 Task: Open a blank sheet, save the file as inclusiveep.doc Add Heading 'Benefits of a diverse and inclusive workplace: 'Benefits of a diverse and inclusive workplace:  Add the following points with circle bulletsAdd the following points with circle bullets •	Increased innovation_x000D_
•	Better decision-making_x000D_
_x000D_
•	Improved employee satisfaction_x000D_
 Highlight heading with color  Grey Select the entire text and apply  Outside Borders ,change the font size of heading and points to 18
Action: Mouse moved to (27, 18)
Screenshot: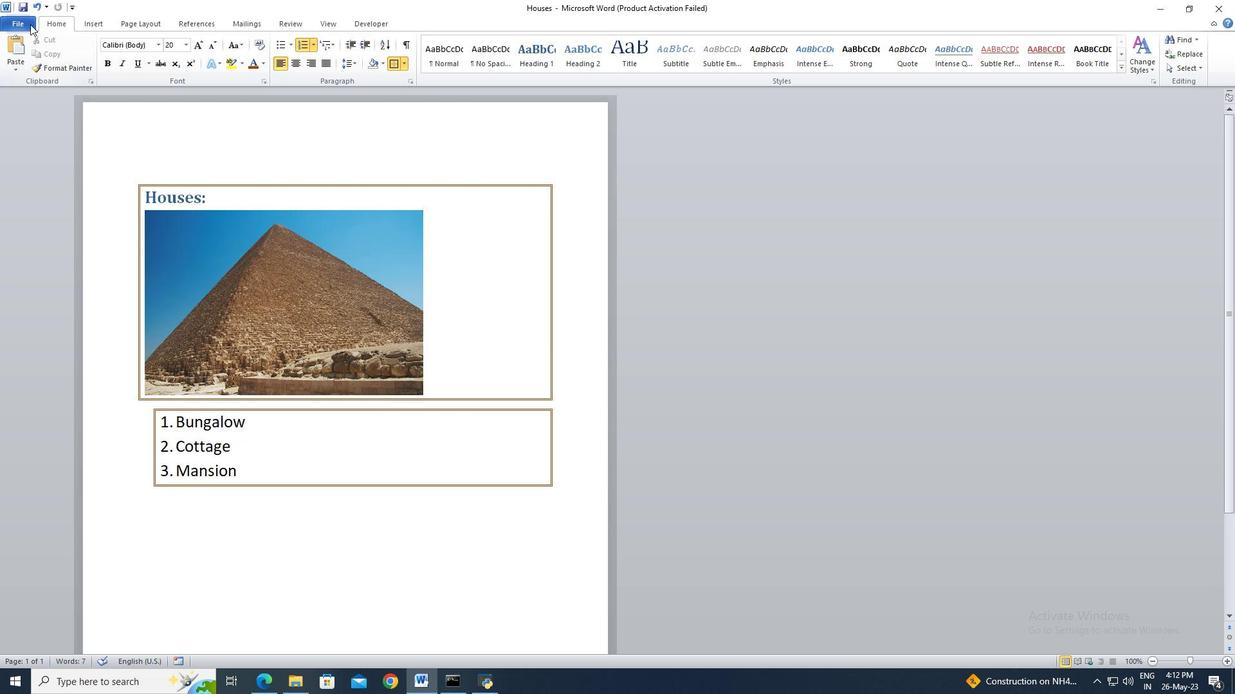 
Action: Mouse pressed left at (27, 18)
Screenshot: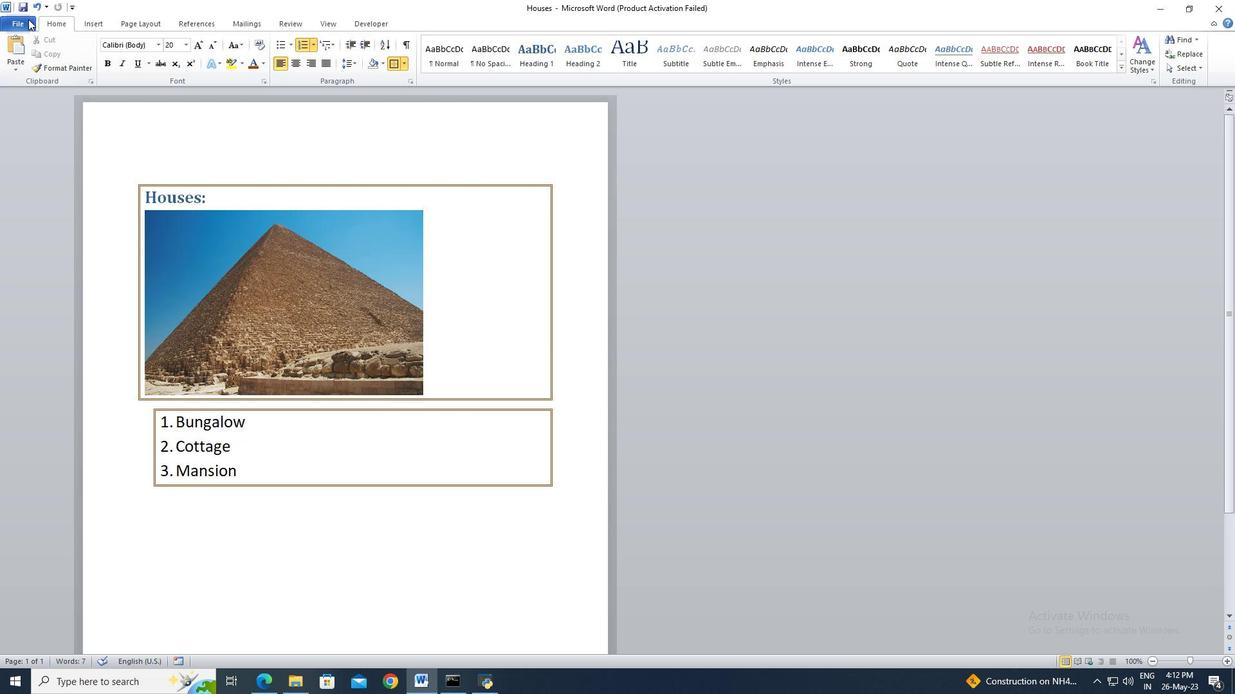 
Action: Mouse moved to (34, 170)
Screenshot: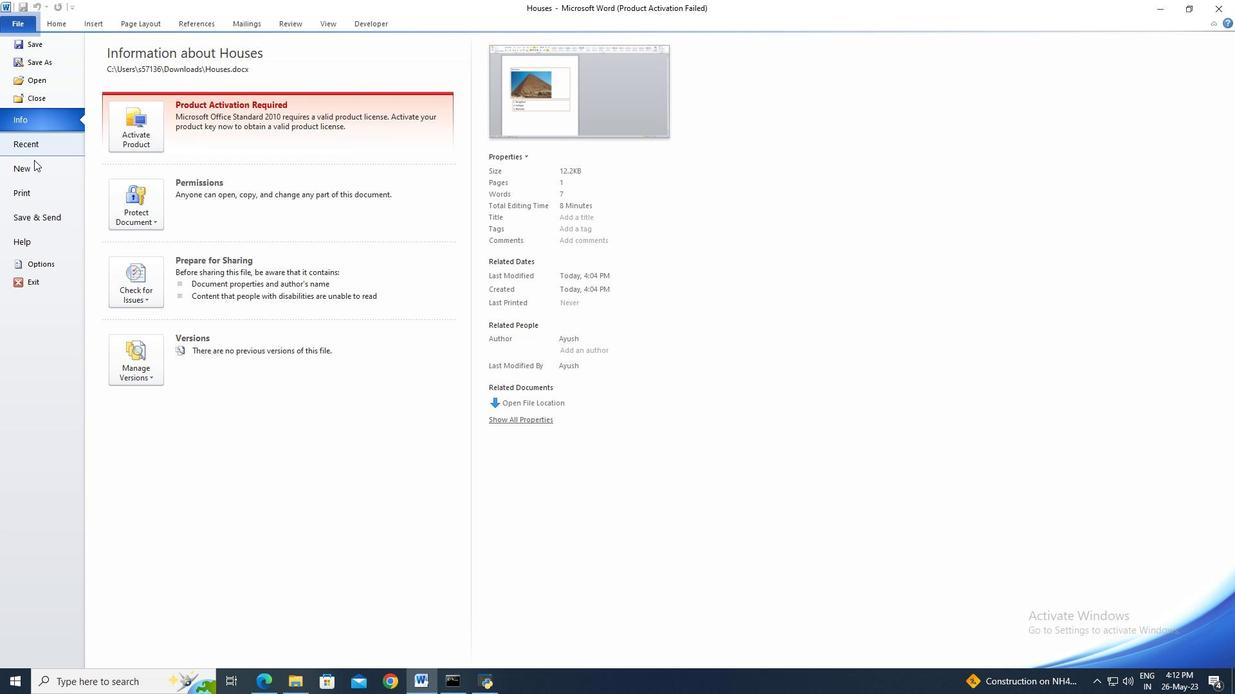 
Action: Mouse pressed left at (34, 170)
Screenshot: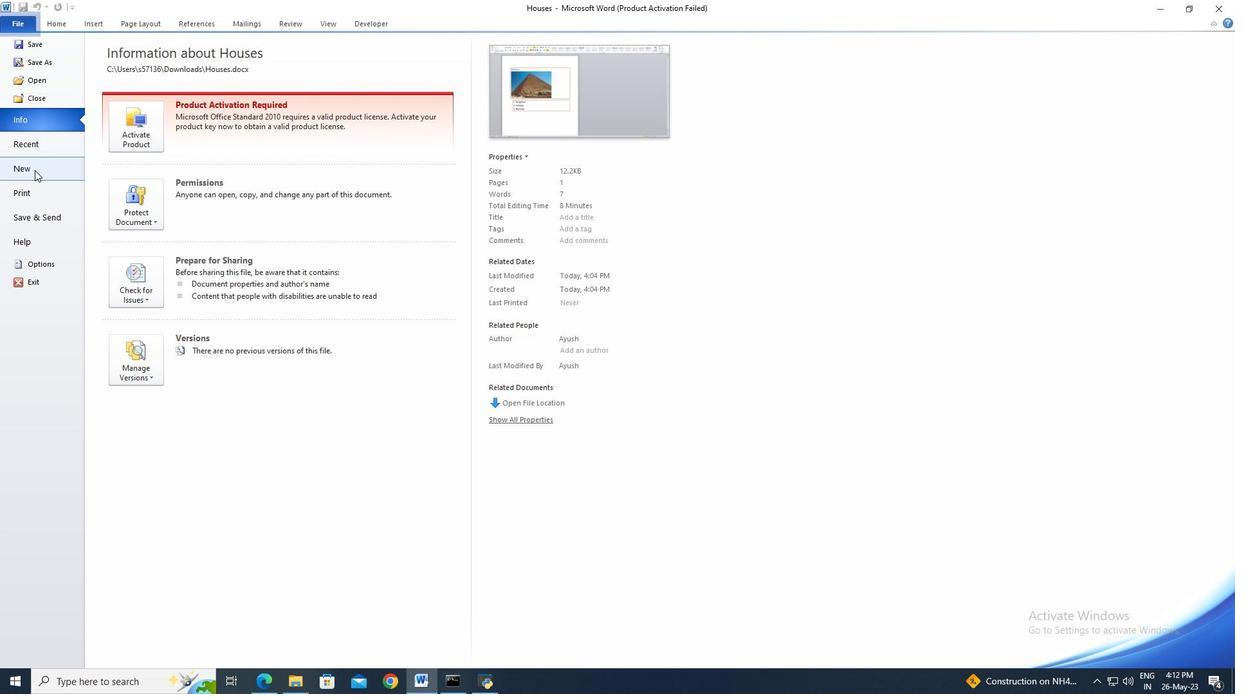 
Action: Mouse moved to (626, 315)
Screenshot: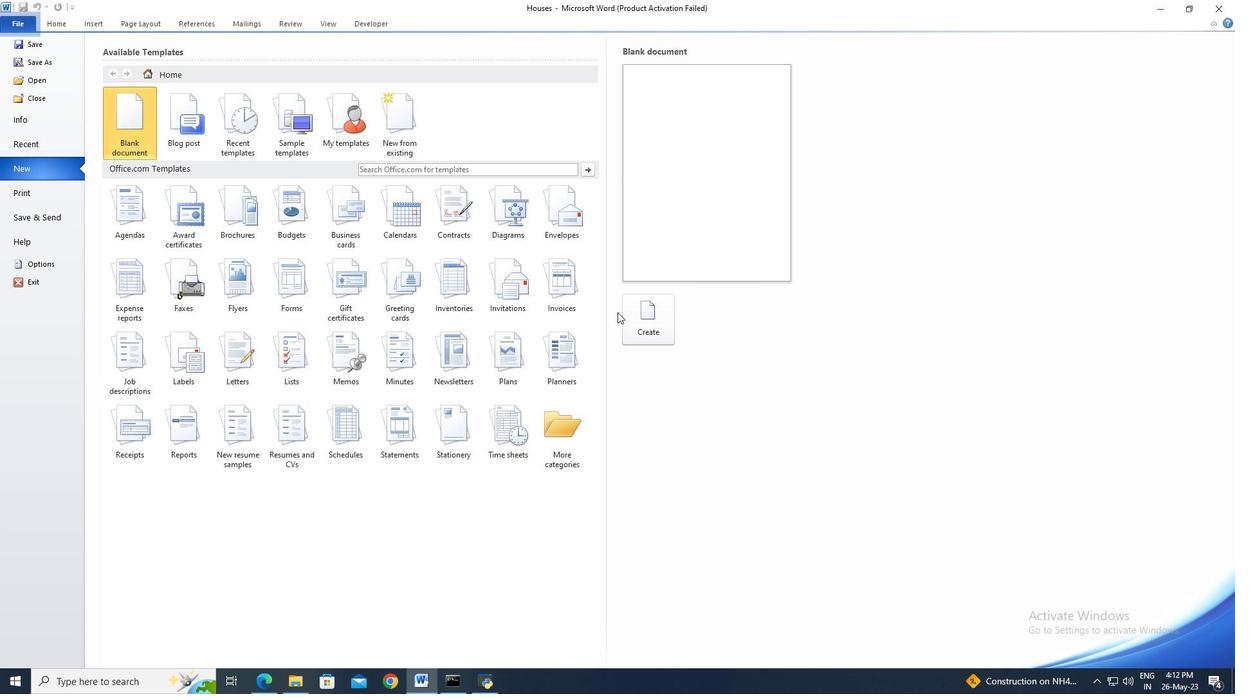 
Action: Mouse pressed left at (626, 315)
Screenshot: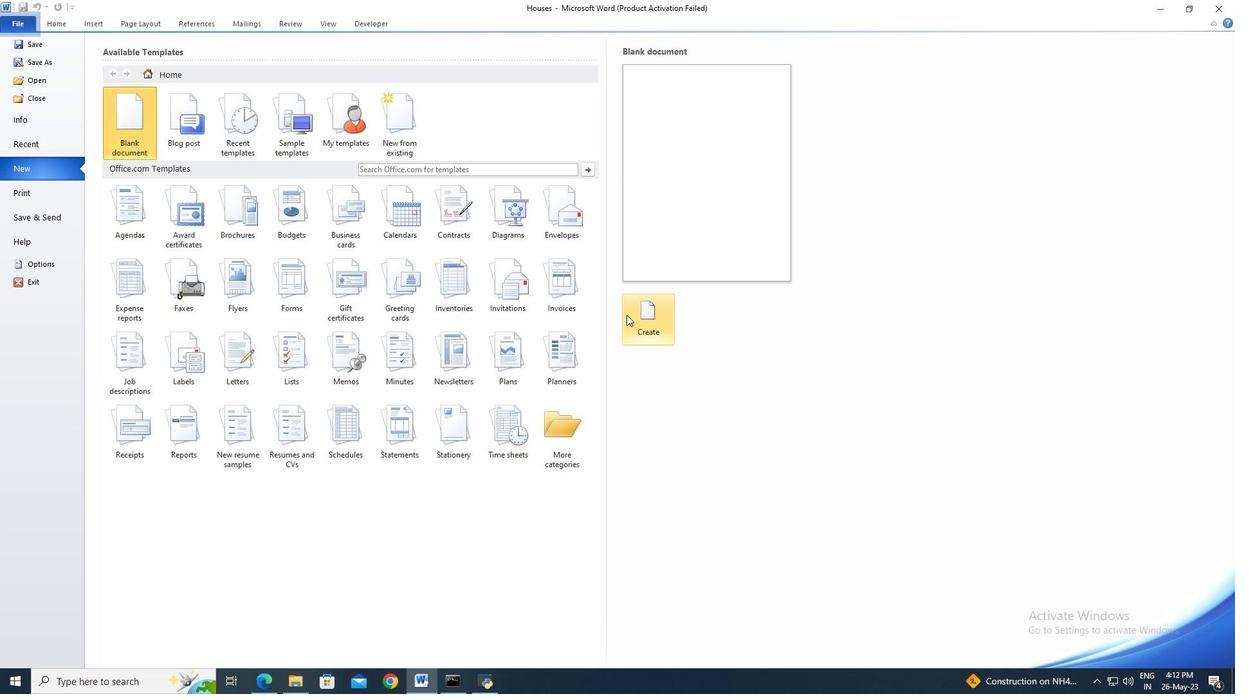 
Action: Mouse moved to (25, 26)
Screenshot: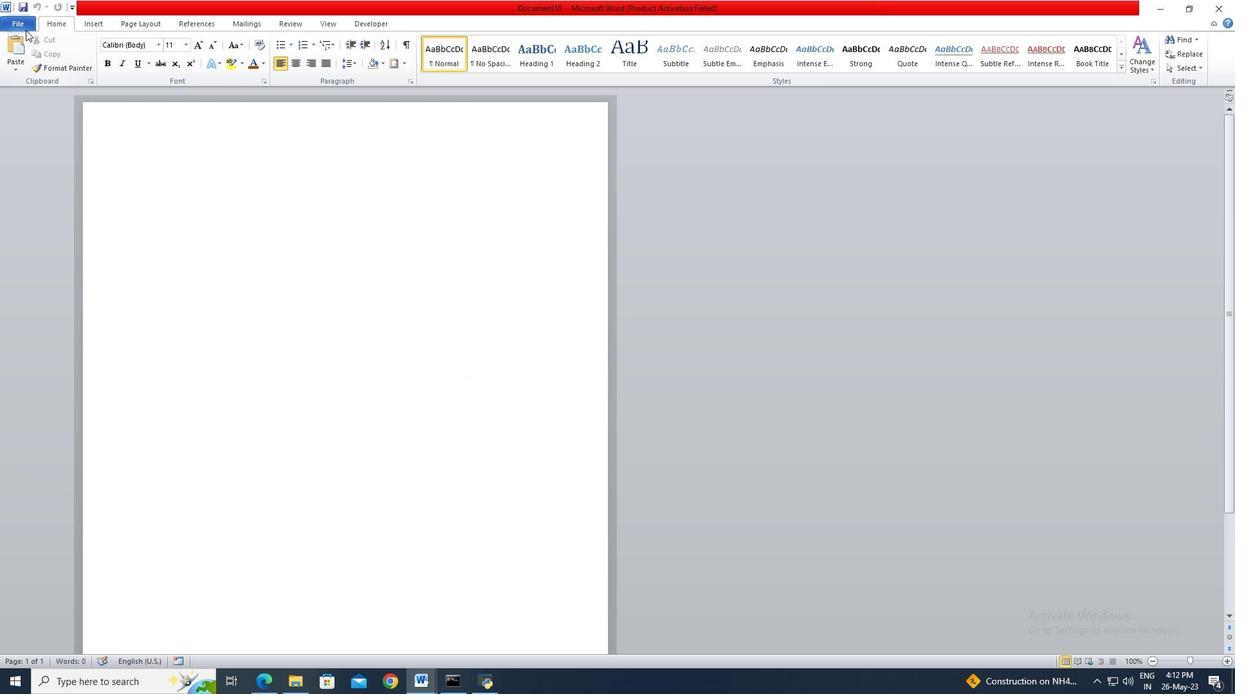 
Action: Mouse pressed left at (25, 26)
Screenshot: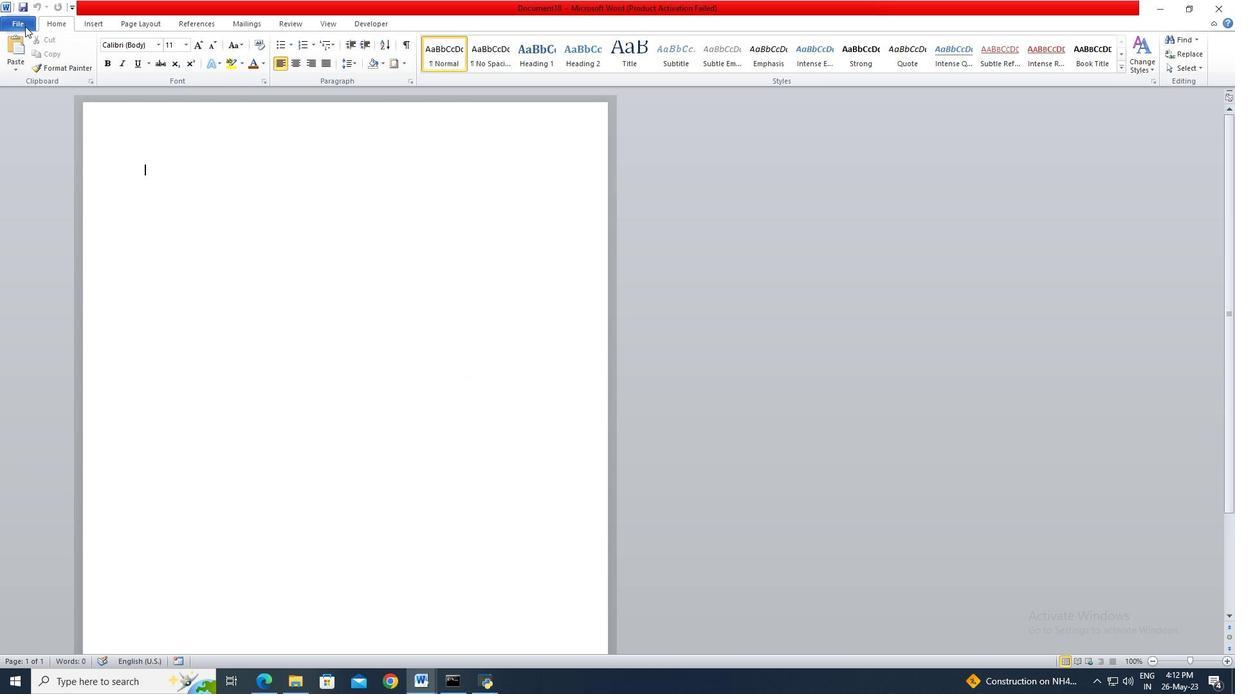 
Action: Mouse moved to (28, 59)
Screenshot: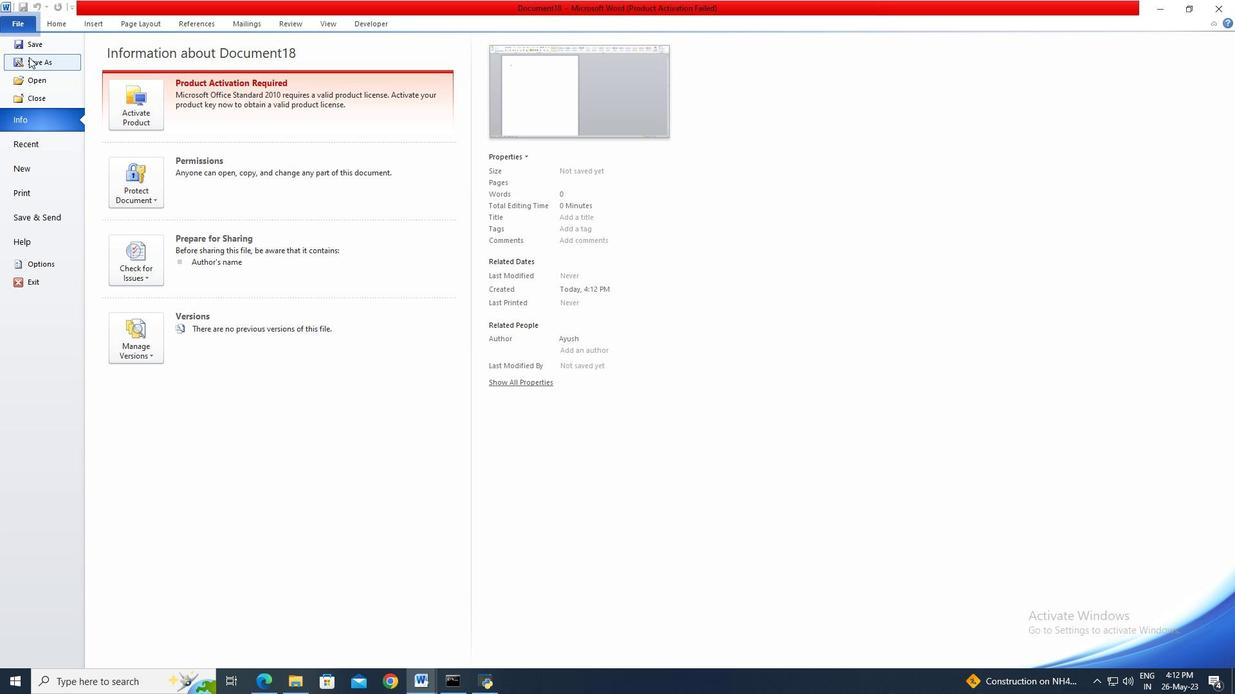 
Action: Mouse pressed left at (28, 59)
Screenshot: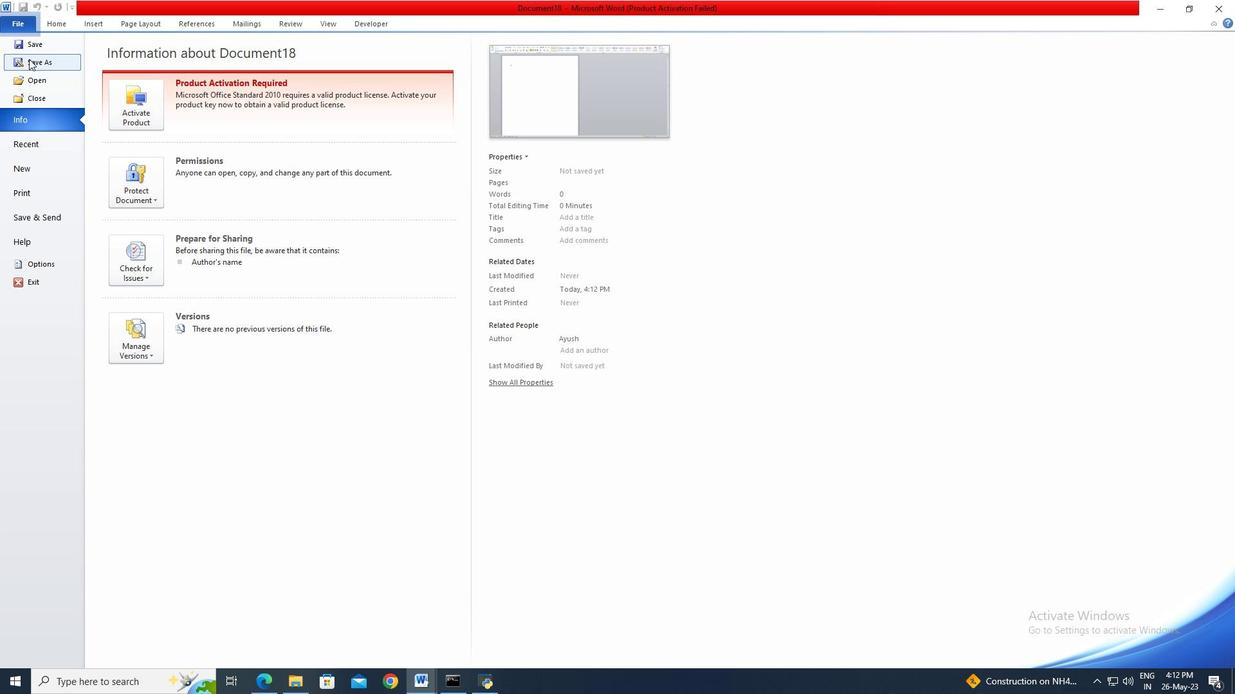 
Action: Mouse moved to (48, 134)
Screenshot: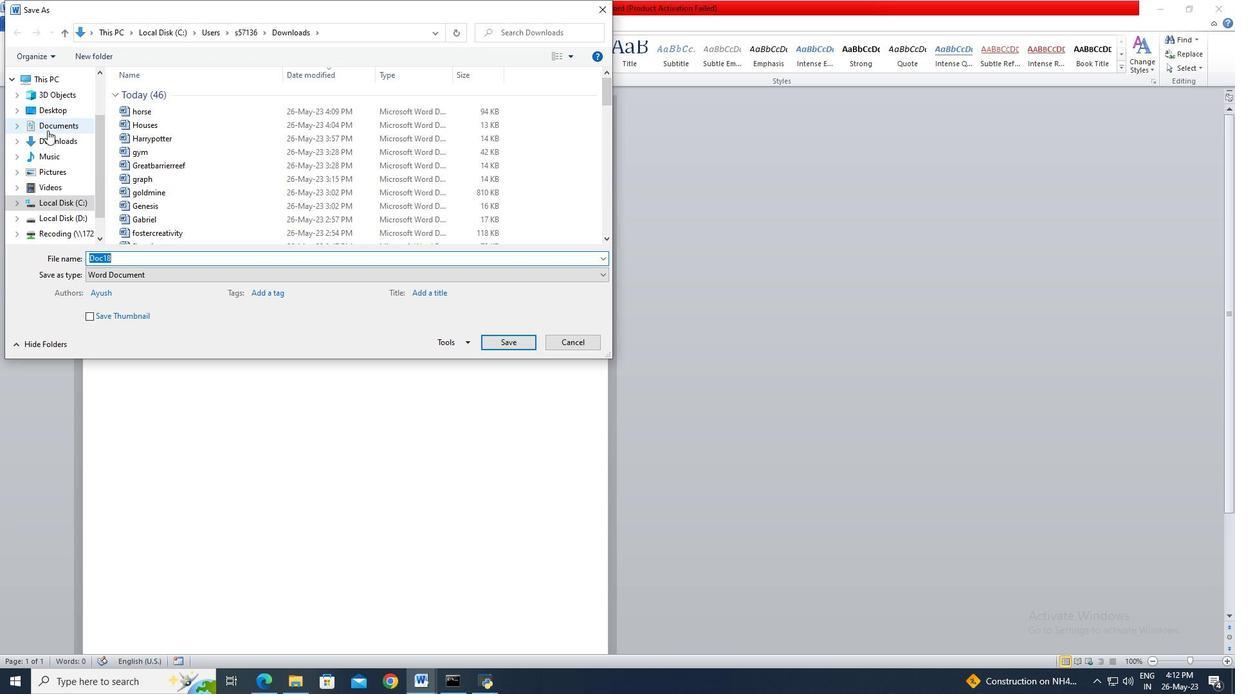 
Action: Mouse pressed left at (48, 134)
Screenshot: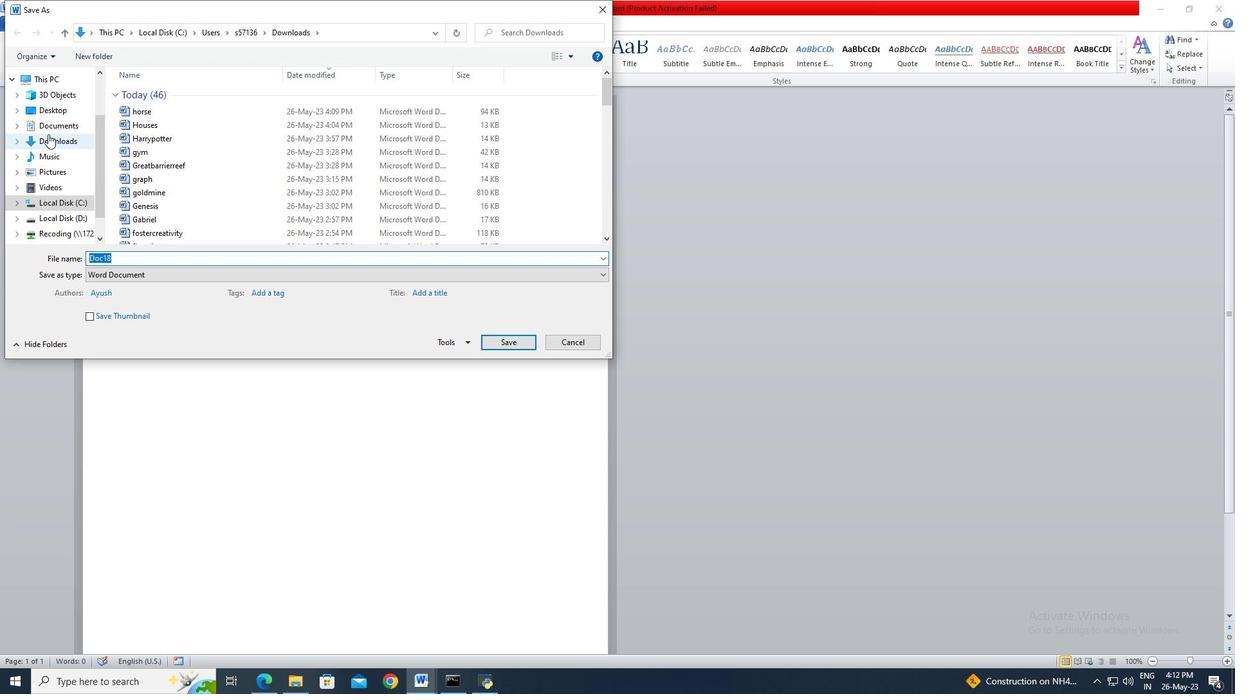 
Action: Mouse moved to (117, 250)
Screenshot: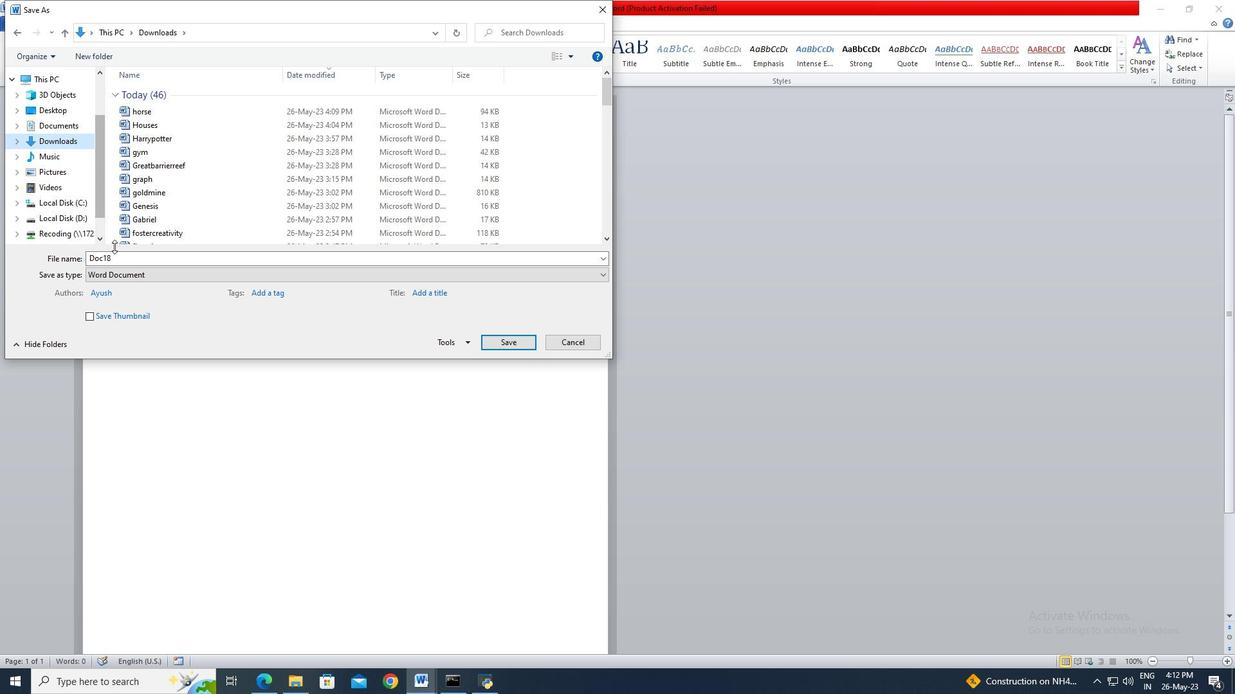 
Action: Mouse pressed left at (117, 250)
Screenshot: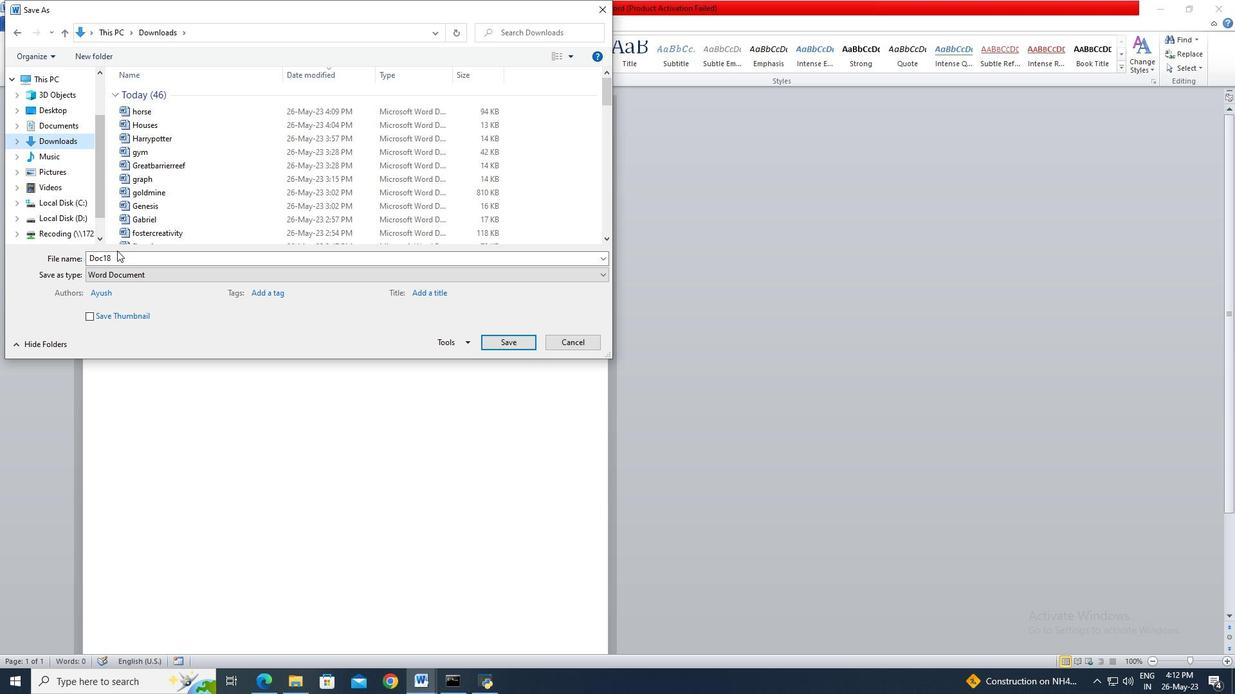 
Action: Mouse moved to (119, 256)
Screenshot: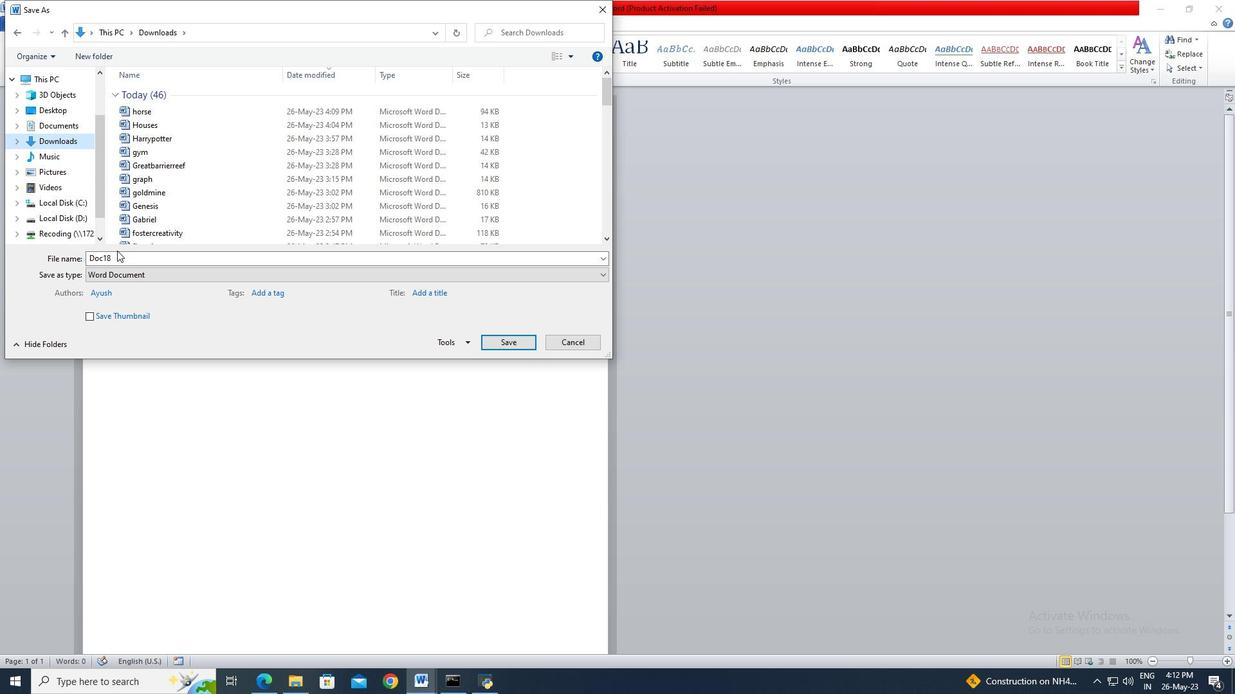 
Action: Mouse pressed left at (119, 256)
Screenshot: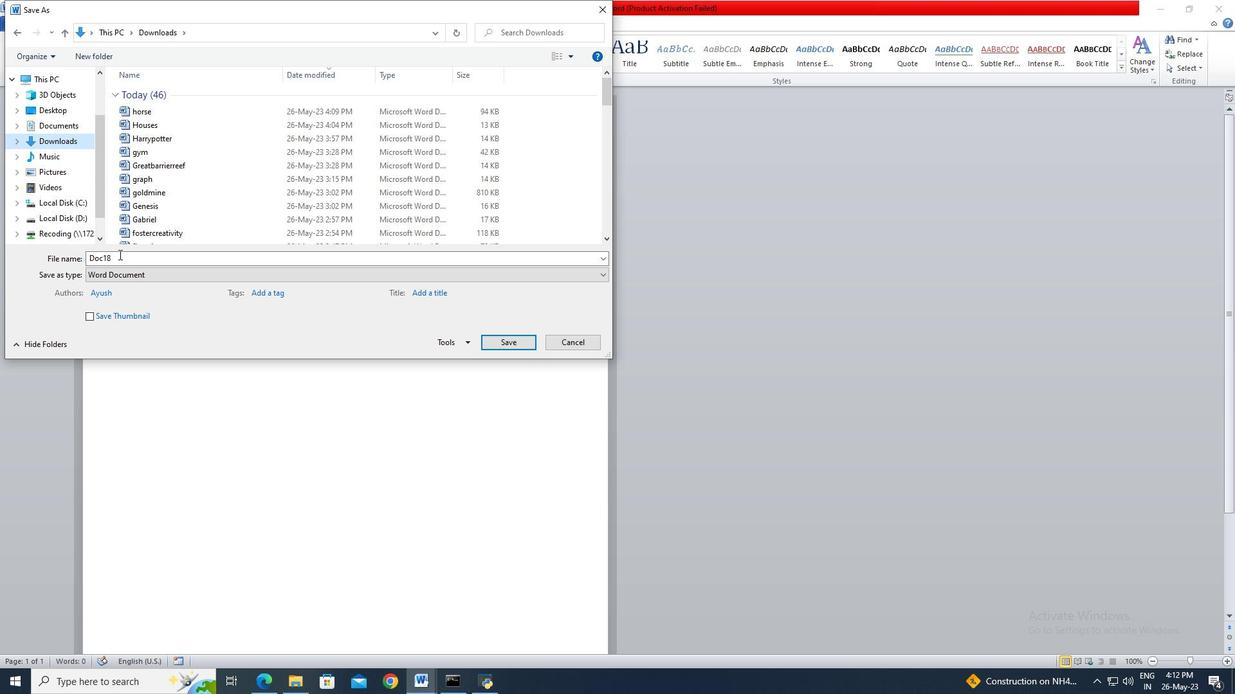 
Action: Key pressed inclusiveep
Screenshot: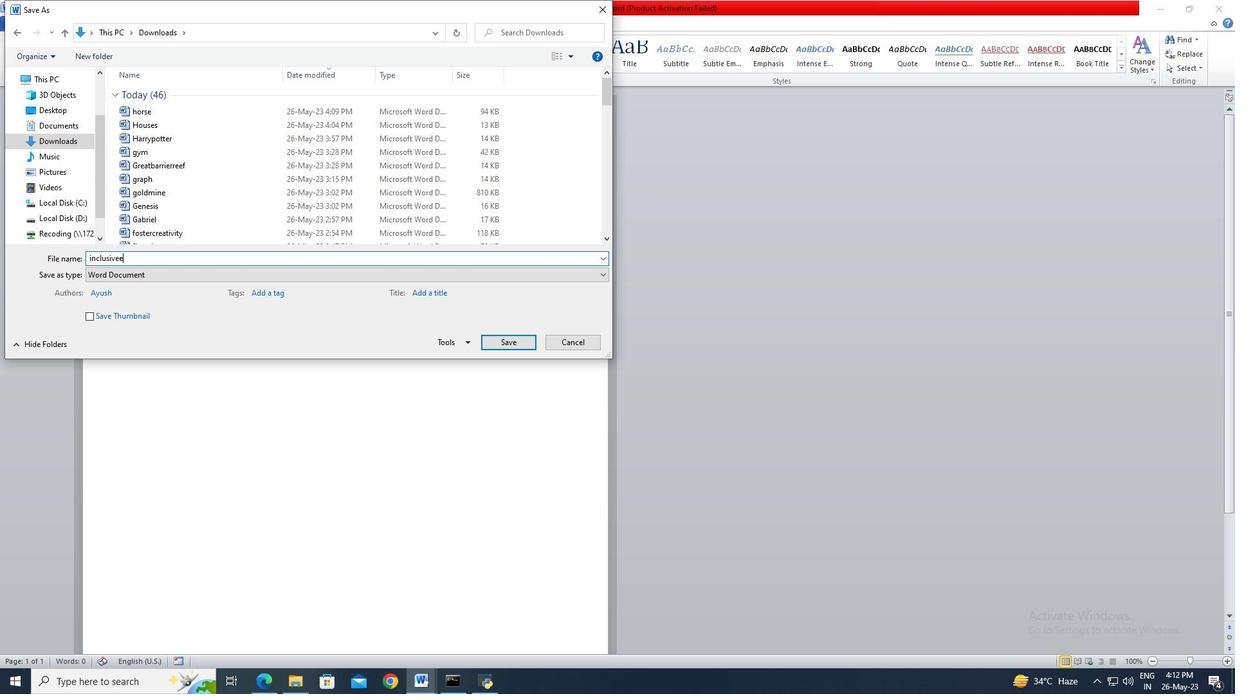 
Action: Mouse moved to (496, 341)
Screenshot: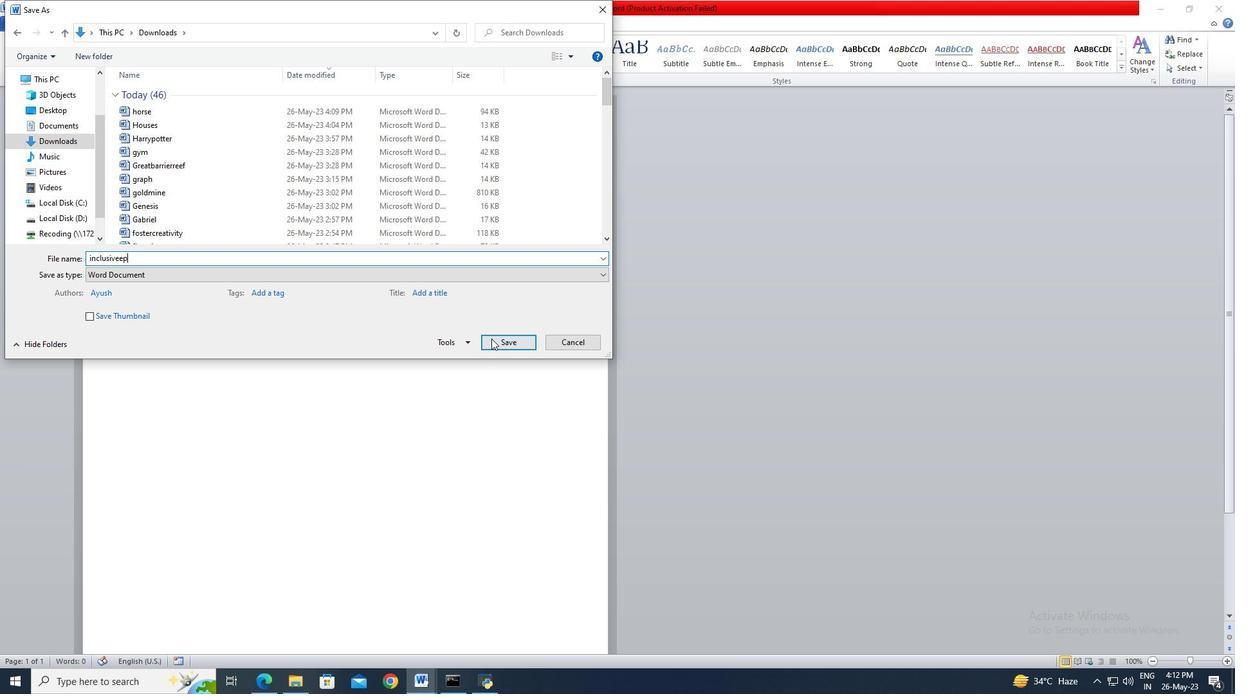 
Action: Mouse pressed left at (496, 341)
Screenshot: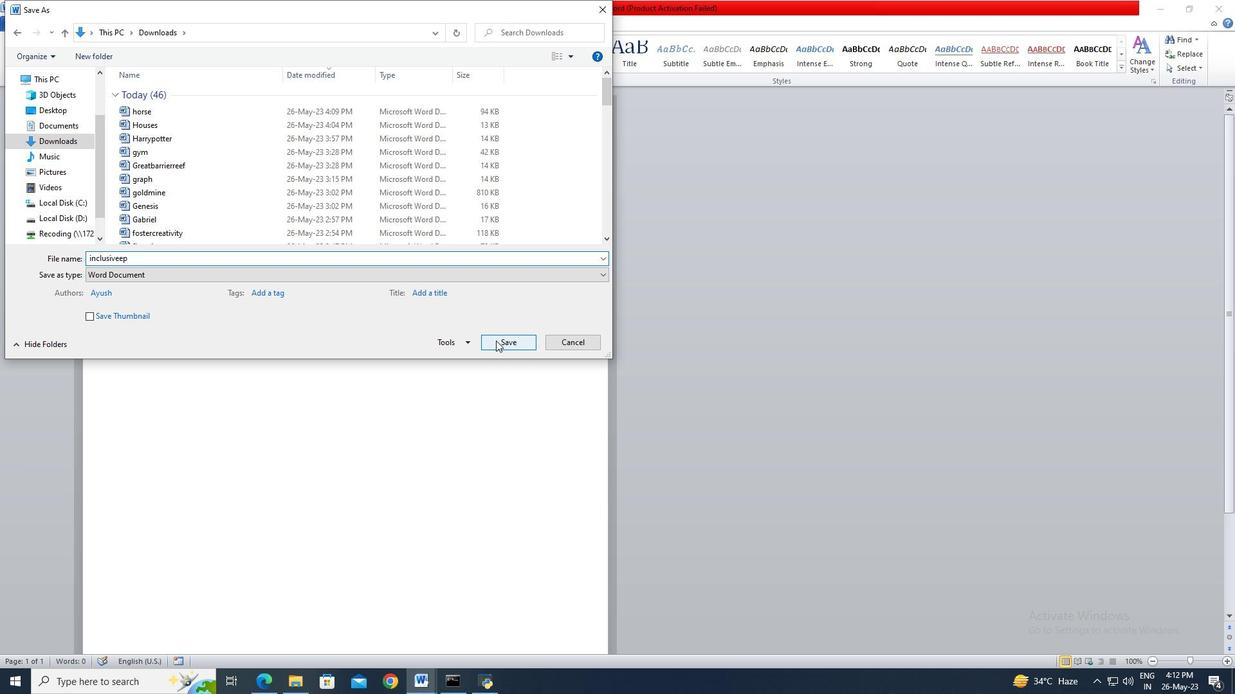 
Action: Mouse moved to (536, 59)
Screenshot: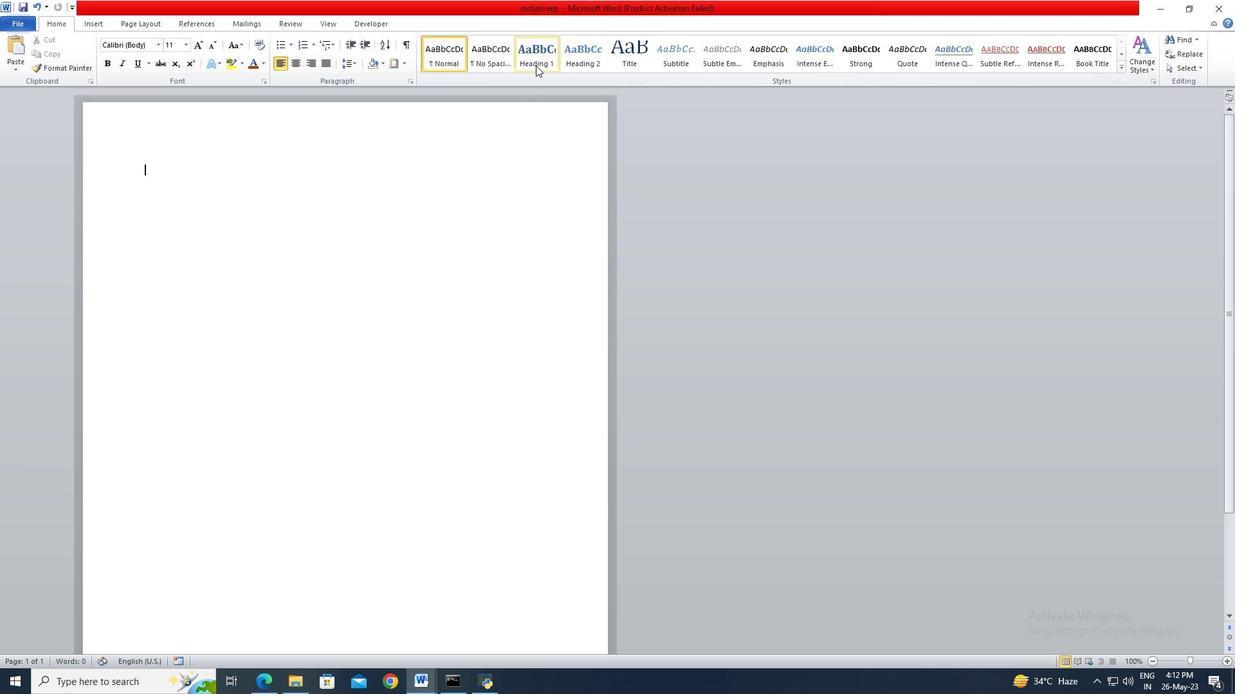 
Action: Mouse pressed left at (536, 59)
Screenshot: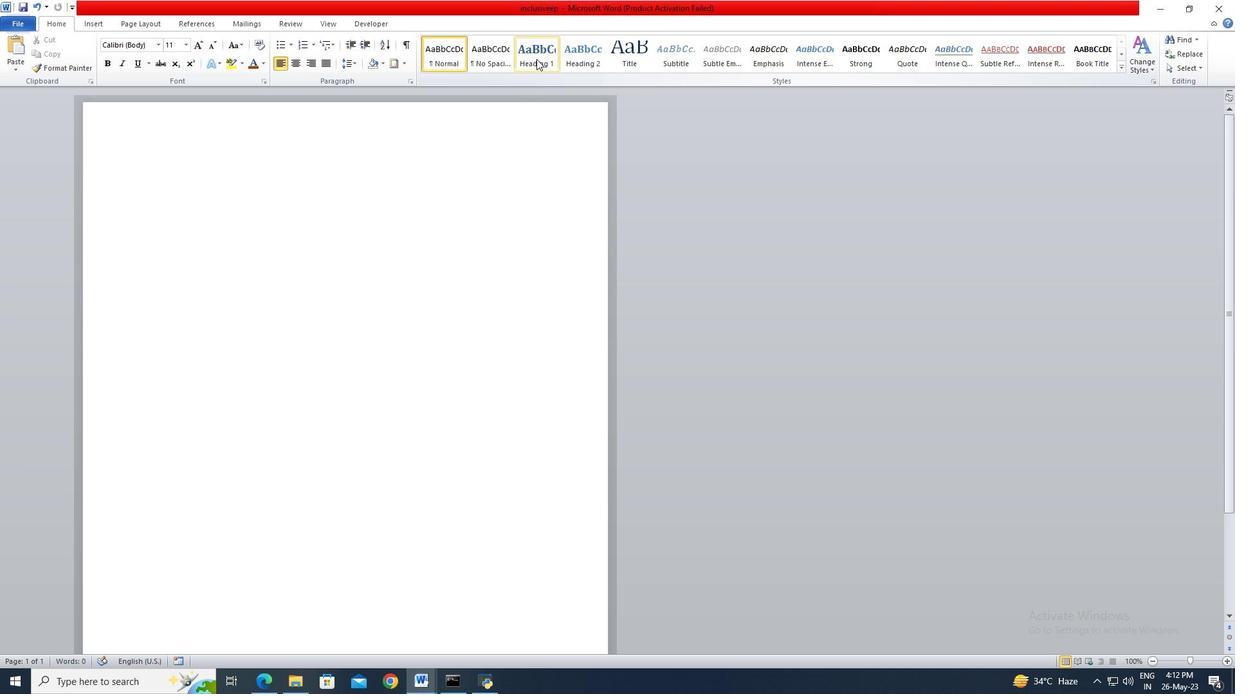 
Action: Key pressed <Key.shift>Benefits<Key.space>of<Key.space>a<Key.space>diverse<Key.space>and<Key.space>inclusive<Key.space>workplace<Key.shift>:<Key.enter><Key.enter>
Screenshot: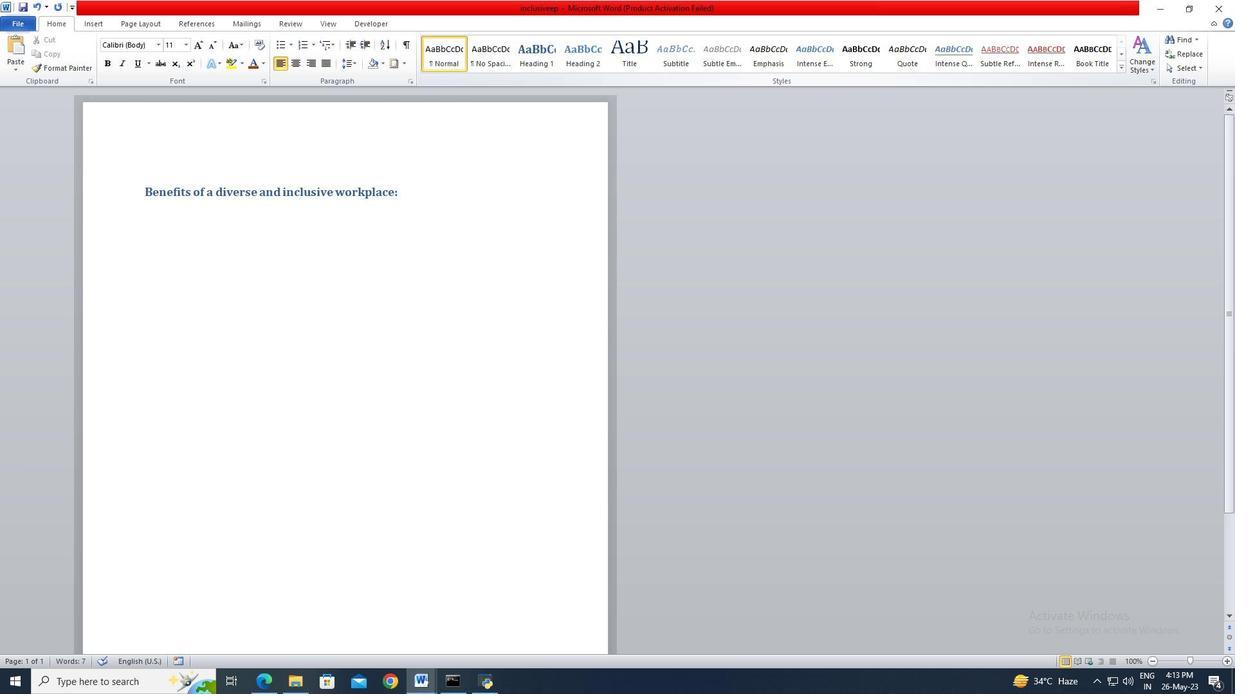 
Action: Mouse moved to (294, 45)
Screenshot: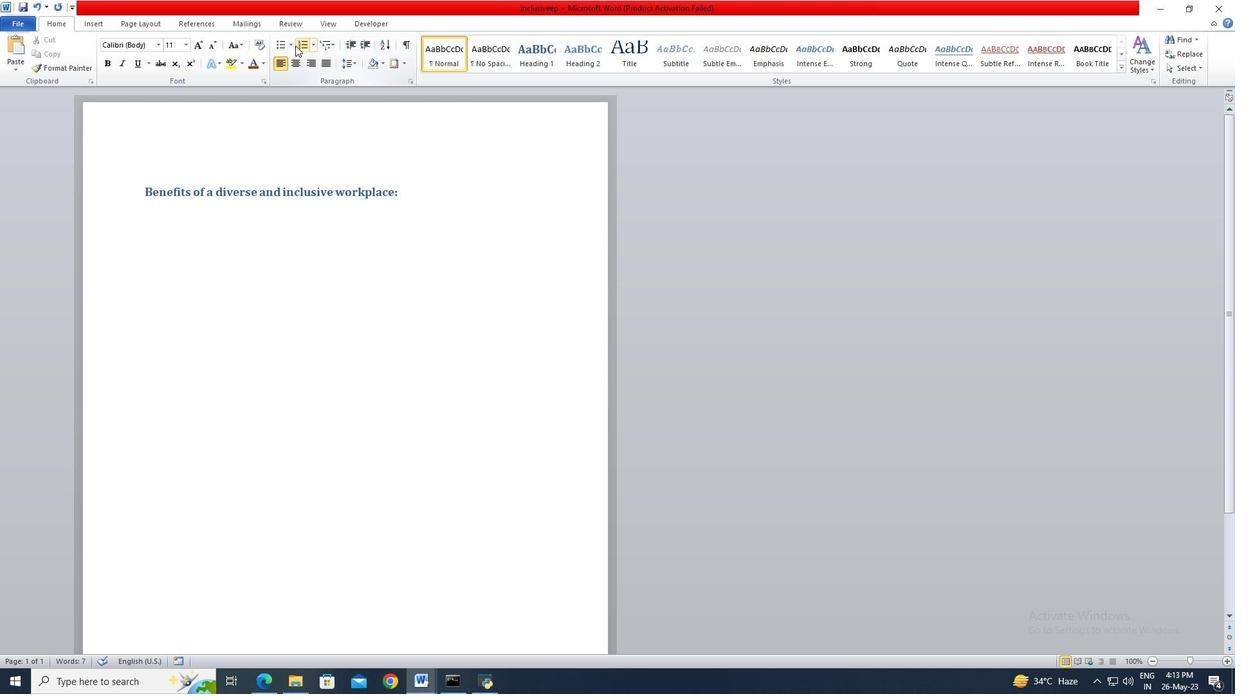 
Action: Mouse pressed left at (294, 45)
Screenshot: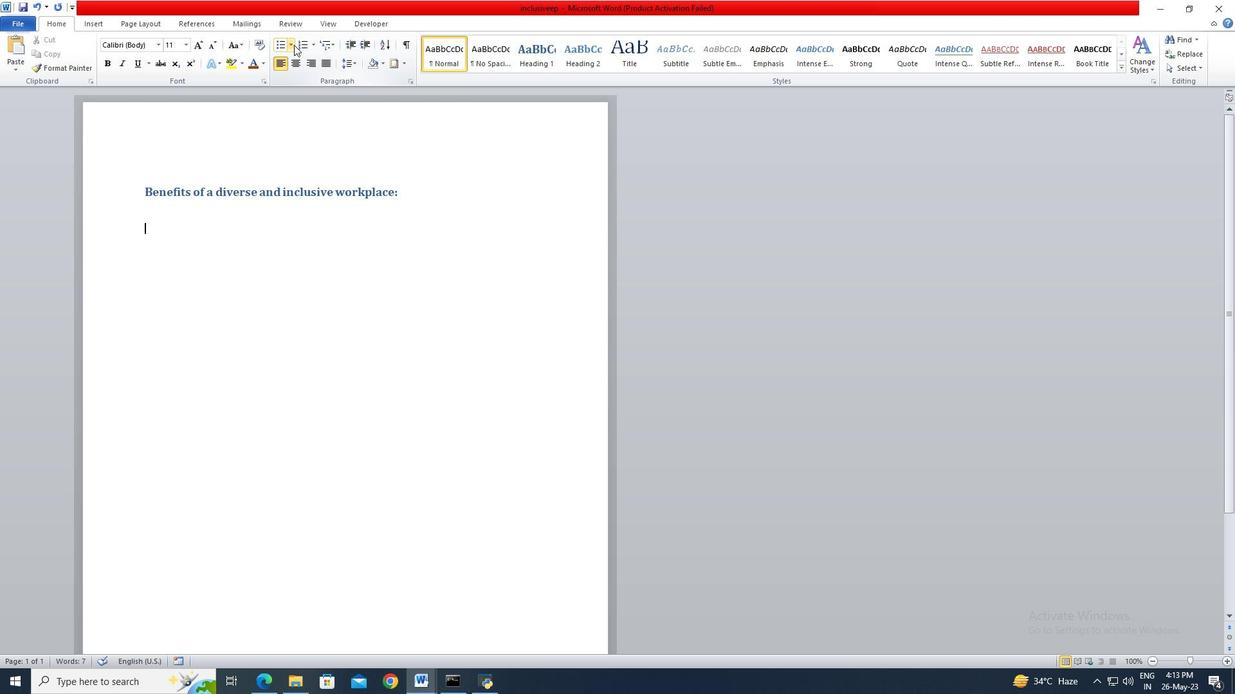 
Action: Mouse moved to (317, 120)
Screenshot: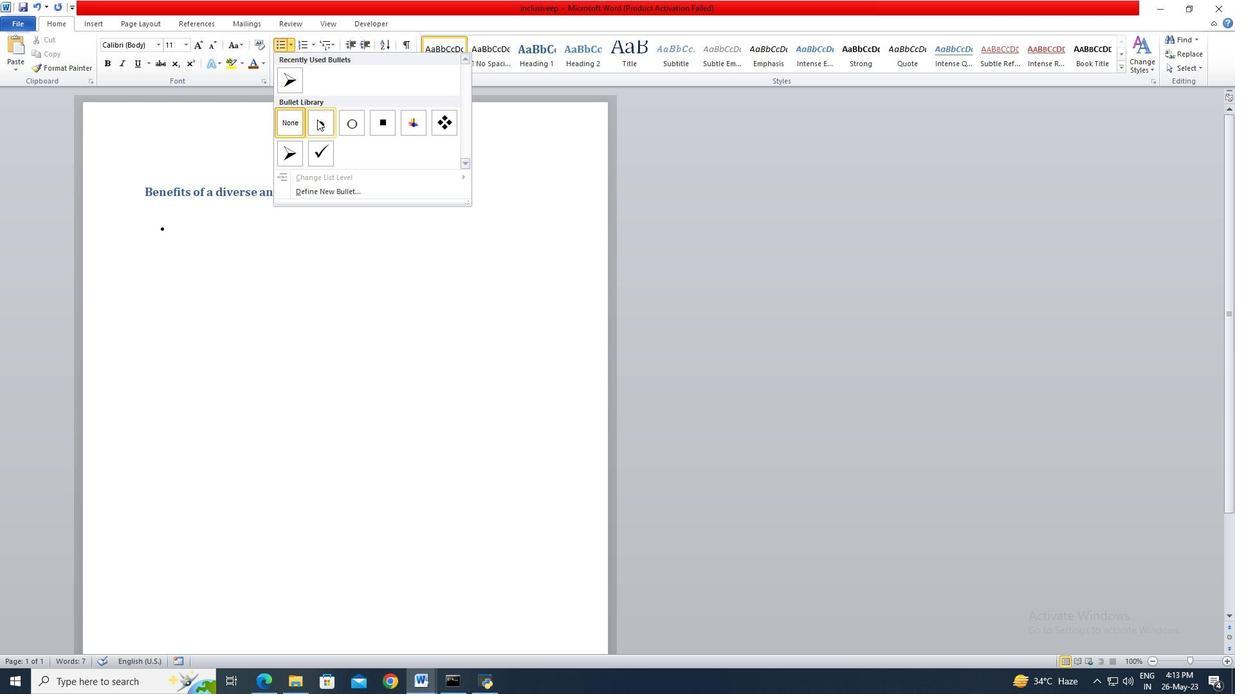 
Action: Mouse pressed left at (317, 120)
Screenshot: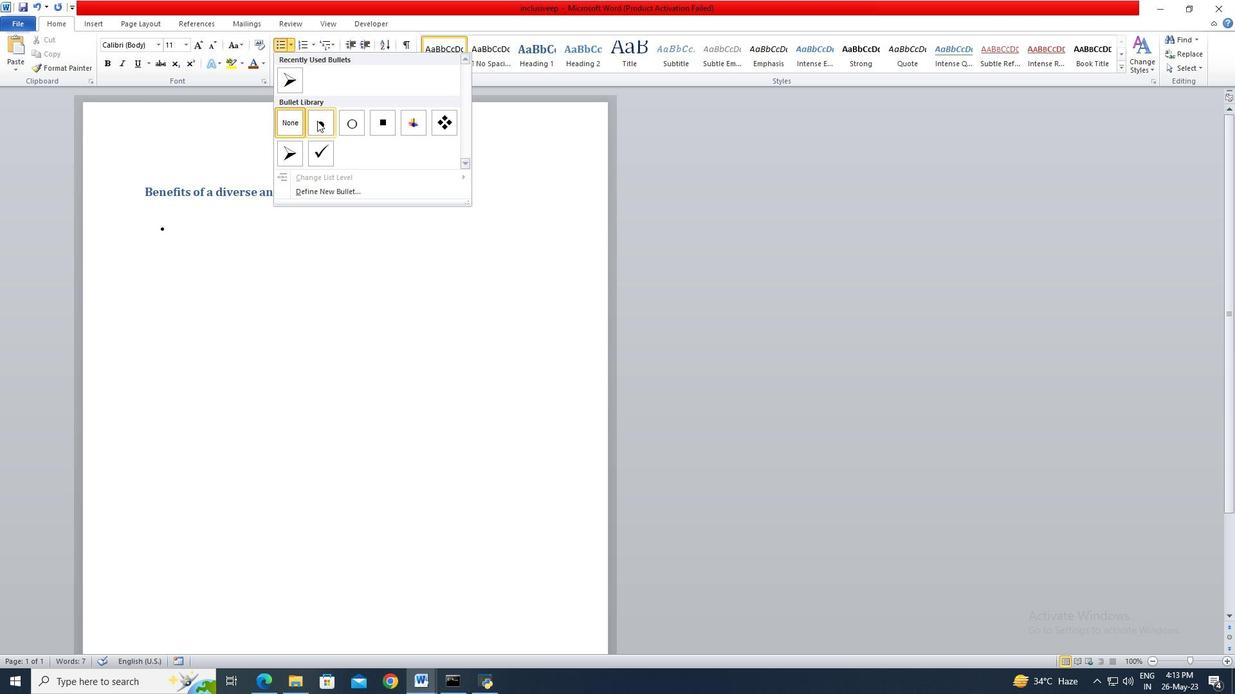 
Action: Mouse moved to (309, 227)
Screenshot: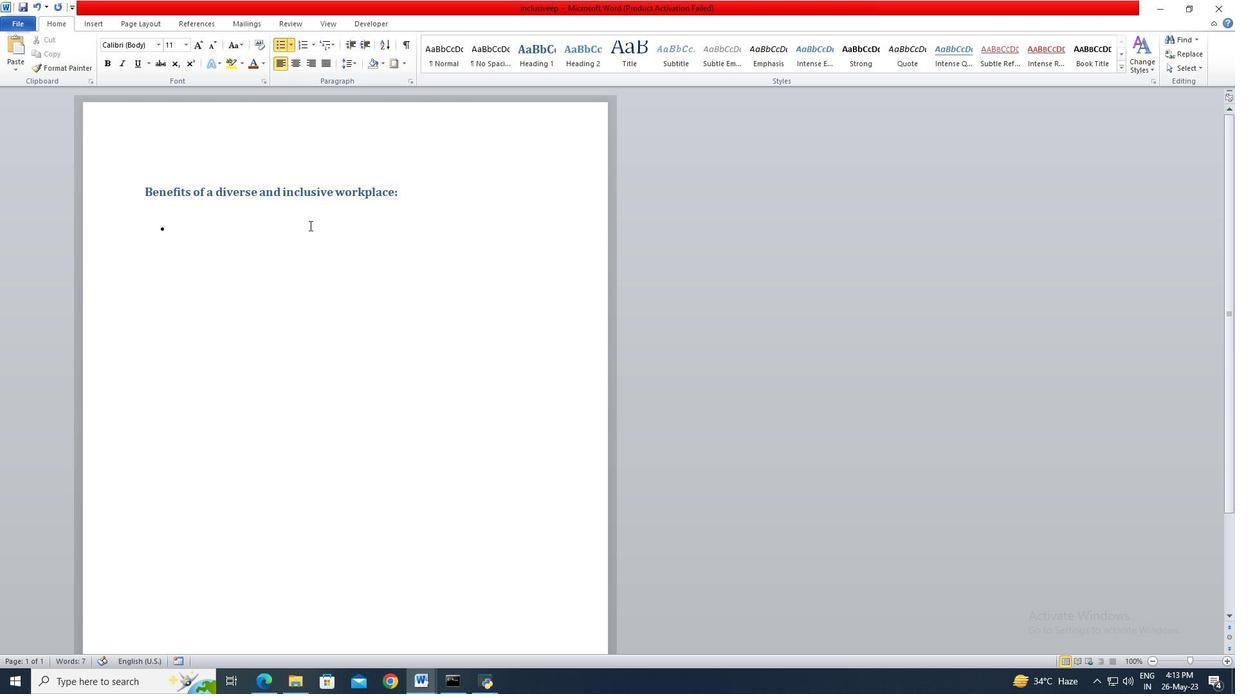 
Action: Mouse pressed left at (309, 227)
Screenshot: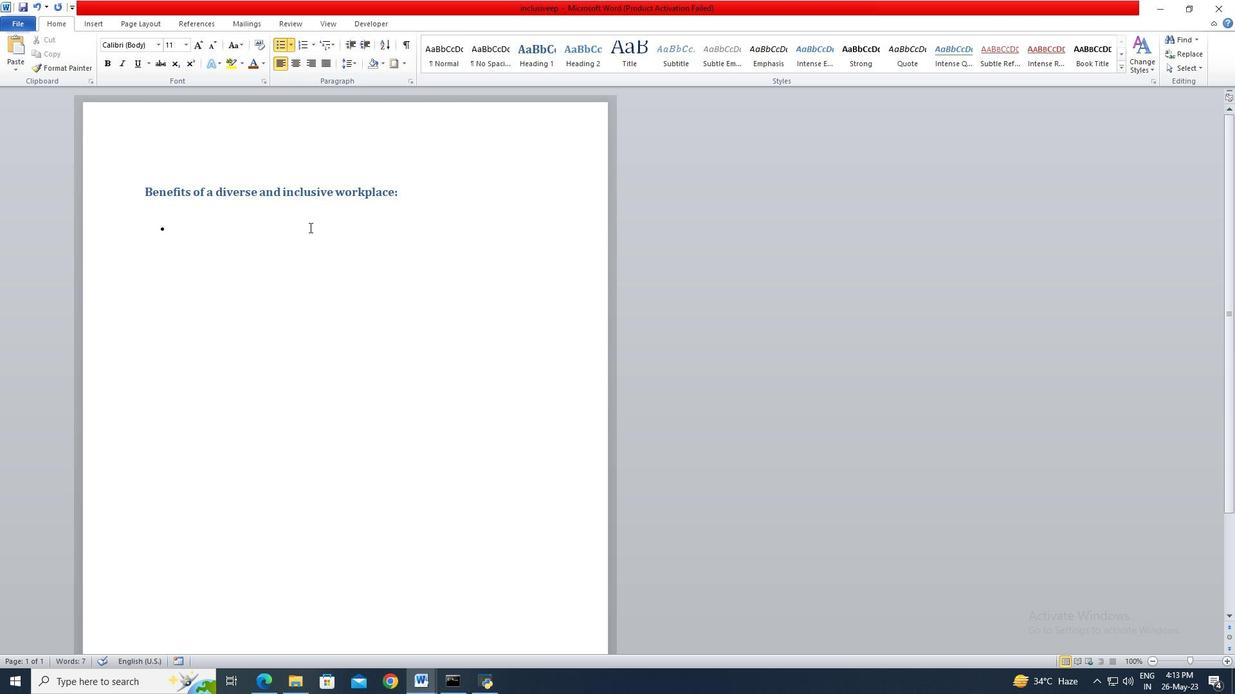 
Action: Key pressed <Key.shift>Increased<Key.space>innovation<Key.enter><Key.shift>Better<Key.space>decision-making<Key.enter><Key.shift>Improved<Key.space>employee<Key.space>satisfaction
Screenshot: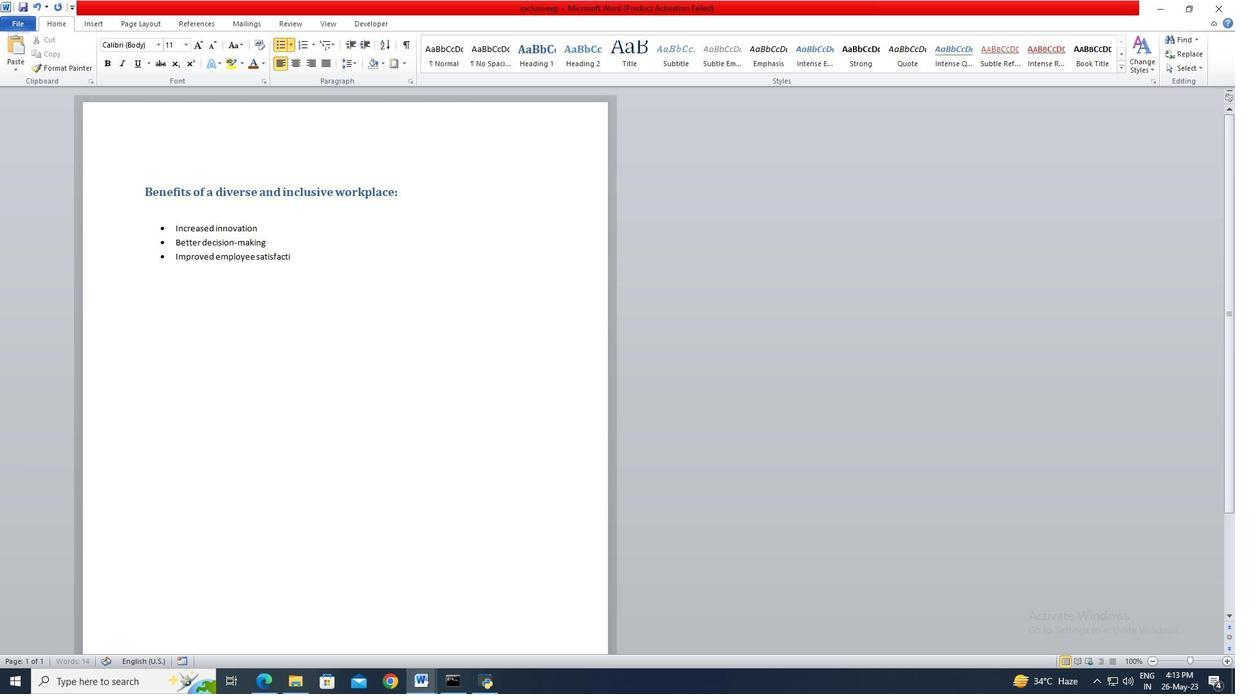 
Action: Mouse moved to (147, 187)
Screenshot: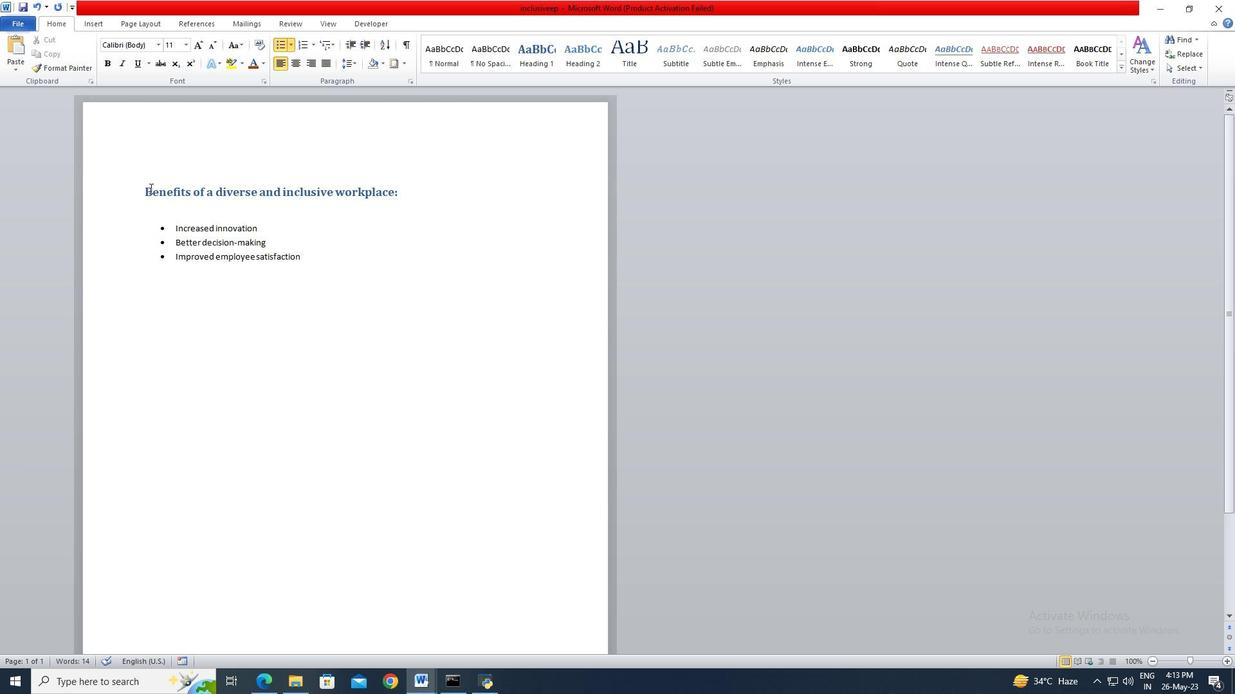 
Action: Mouse pressed left at (147, 187)
Screenshot: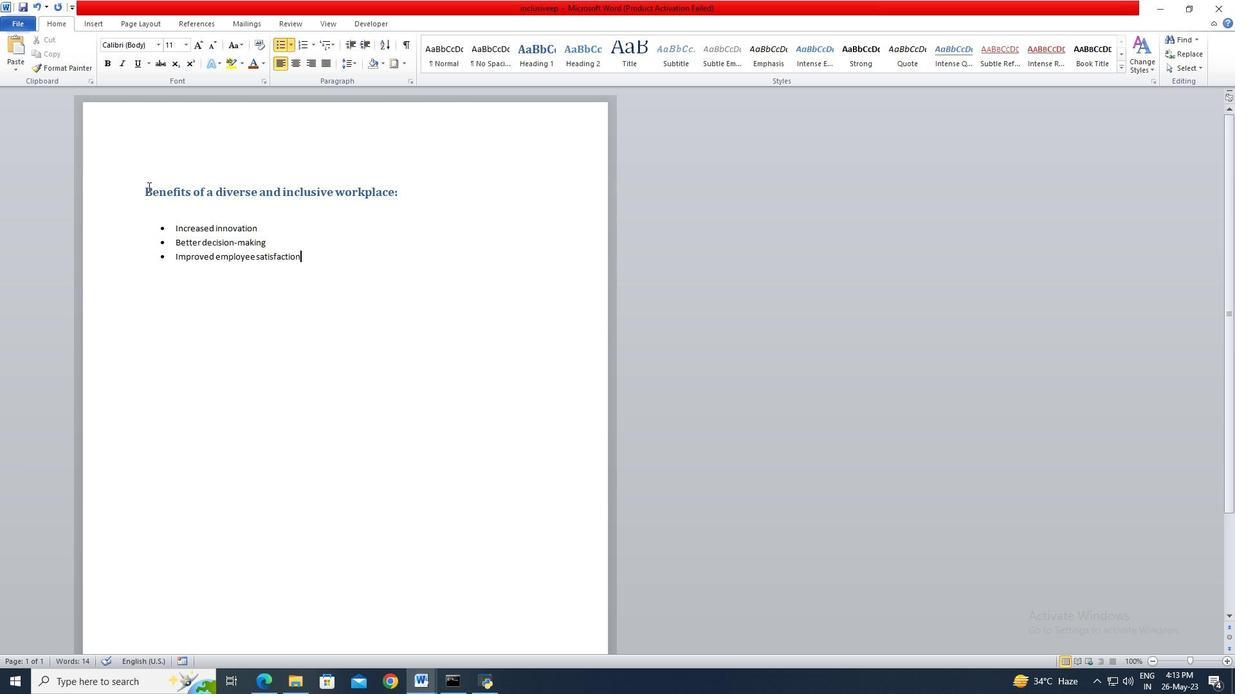 
Action: Mouse moved to (391, 197)
Screenshot: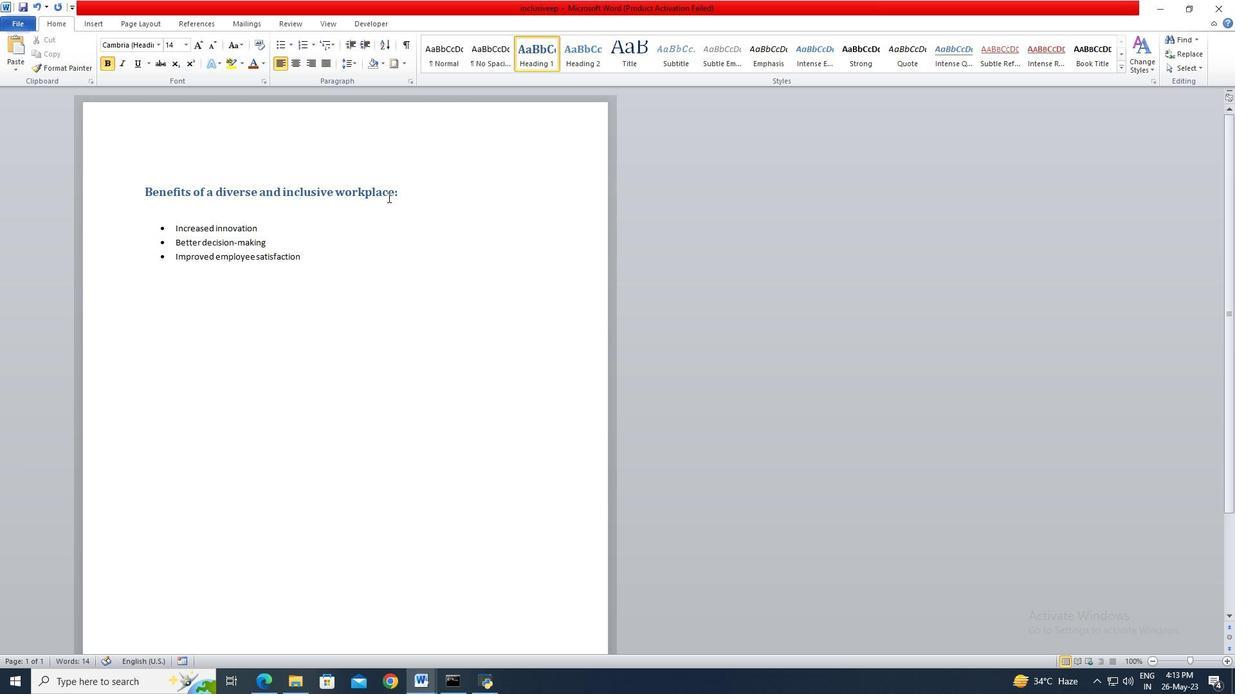 
Action: Key pressed <Key.shift><Key.right><Key.end>
Screenshot: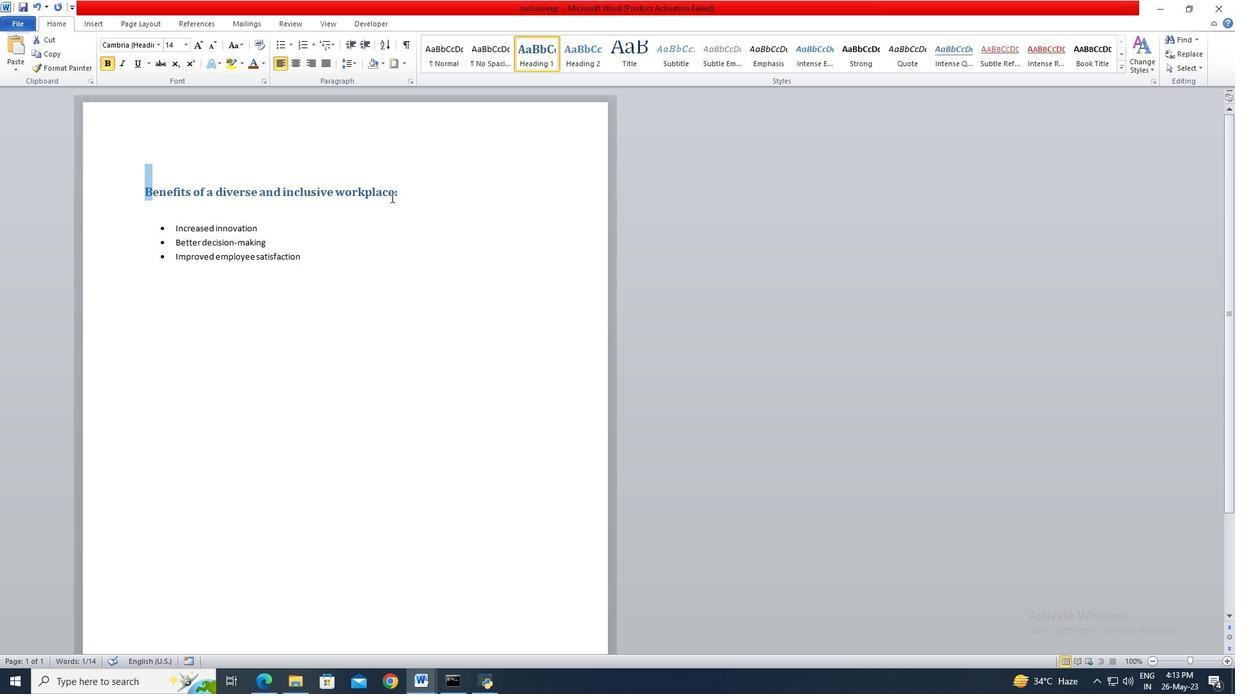 
Action: Mouse moved to (245, 64)
Screenshot: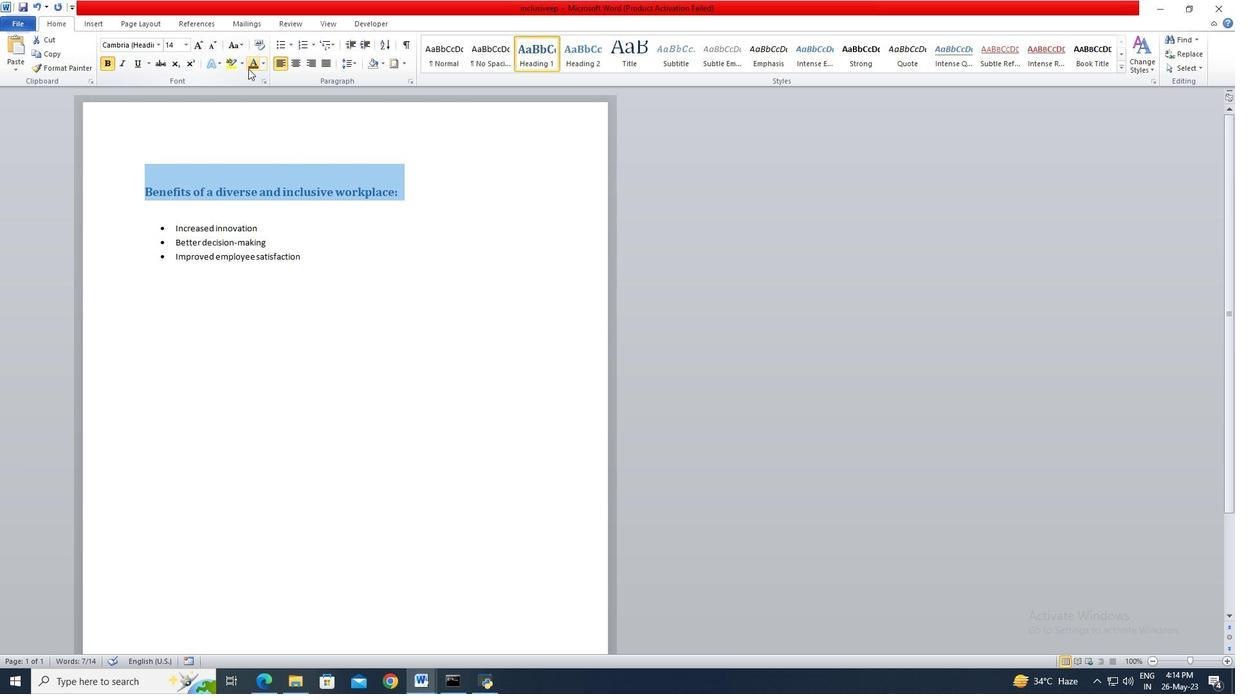 
Action: Mouse pressed left at (245, 64)
Screenshot: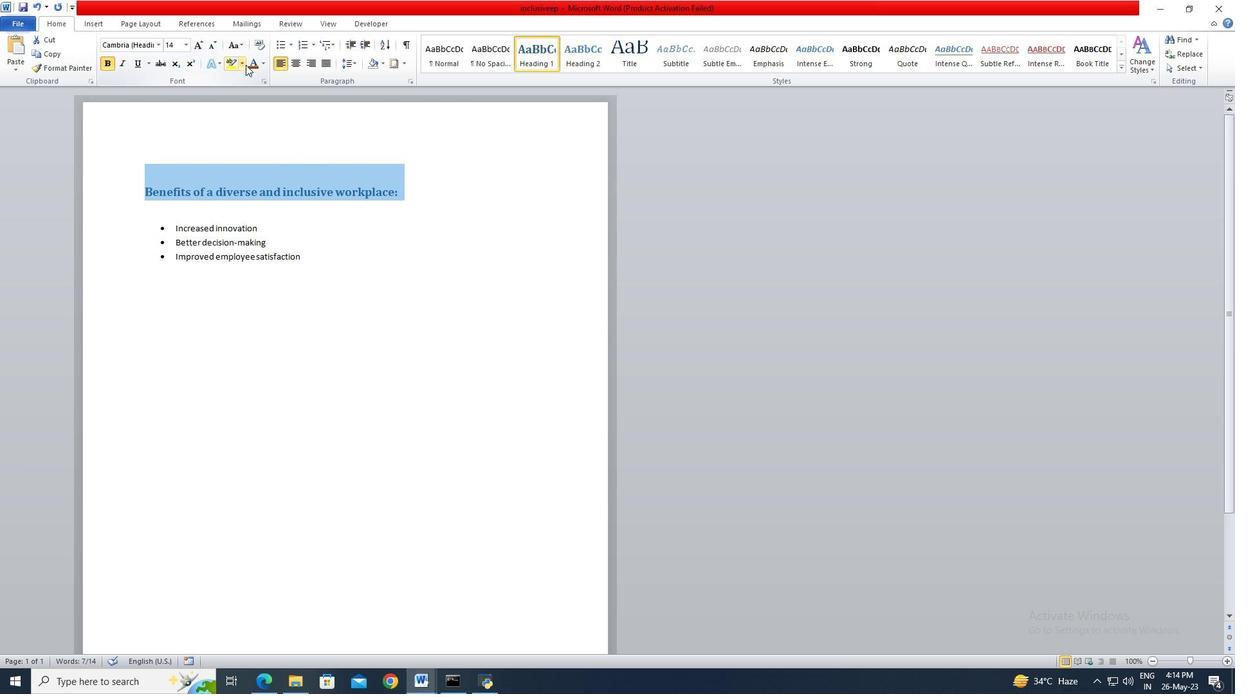 
Action: Mouse moved to (272, 121)
Screenshot: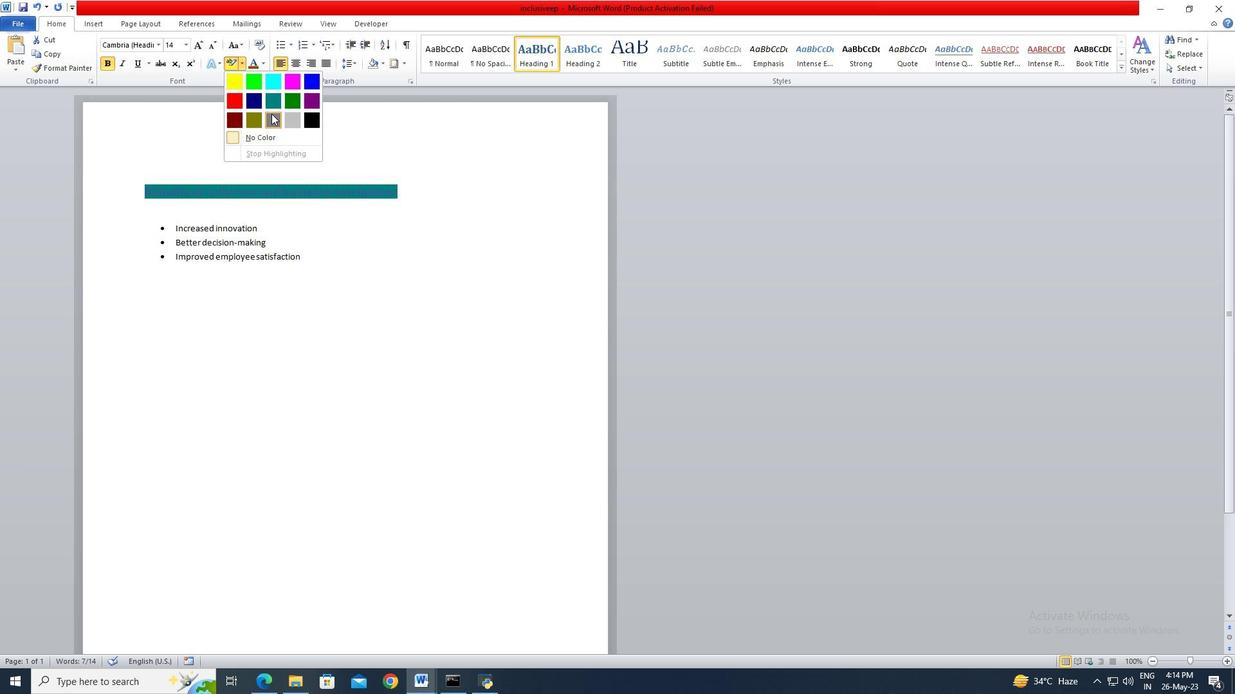 
Action: Mouse pressed left at (272, 121)
Screenshot: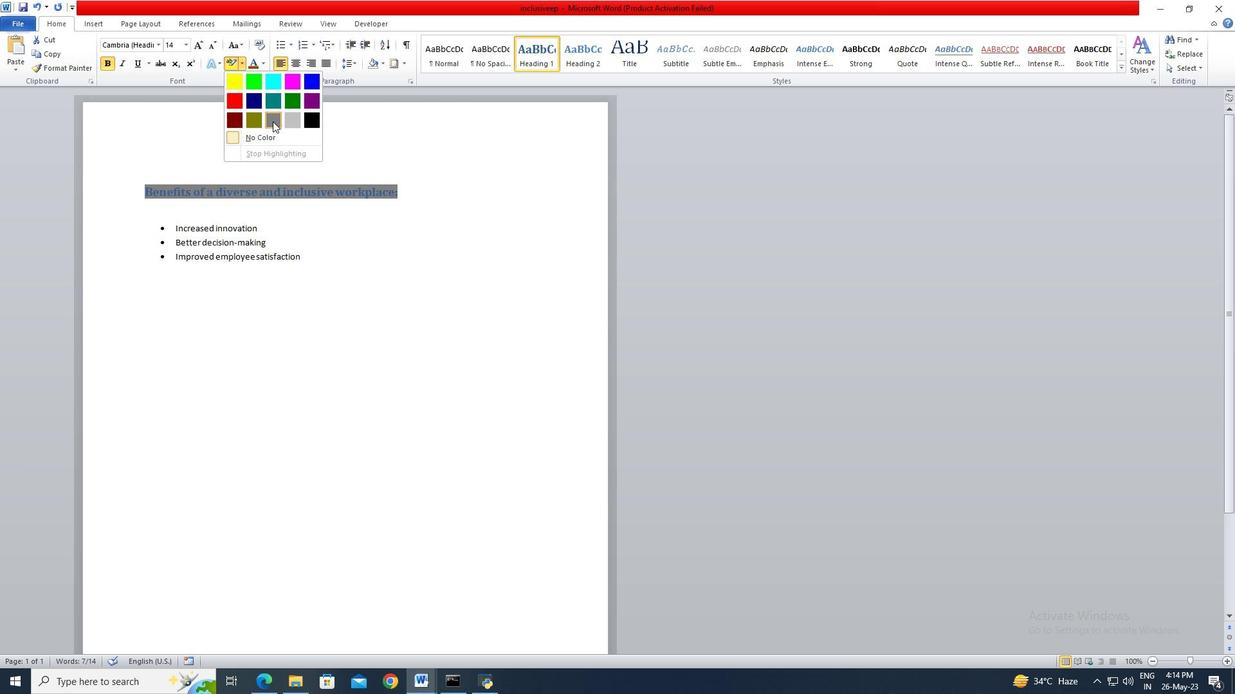 
Action: Mouse moved to (333, 256)
Screenshot: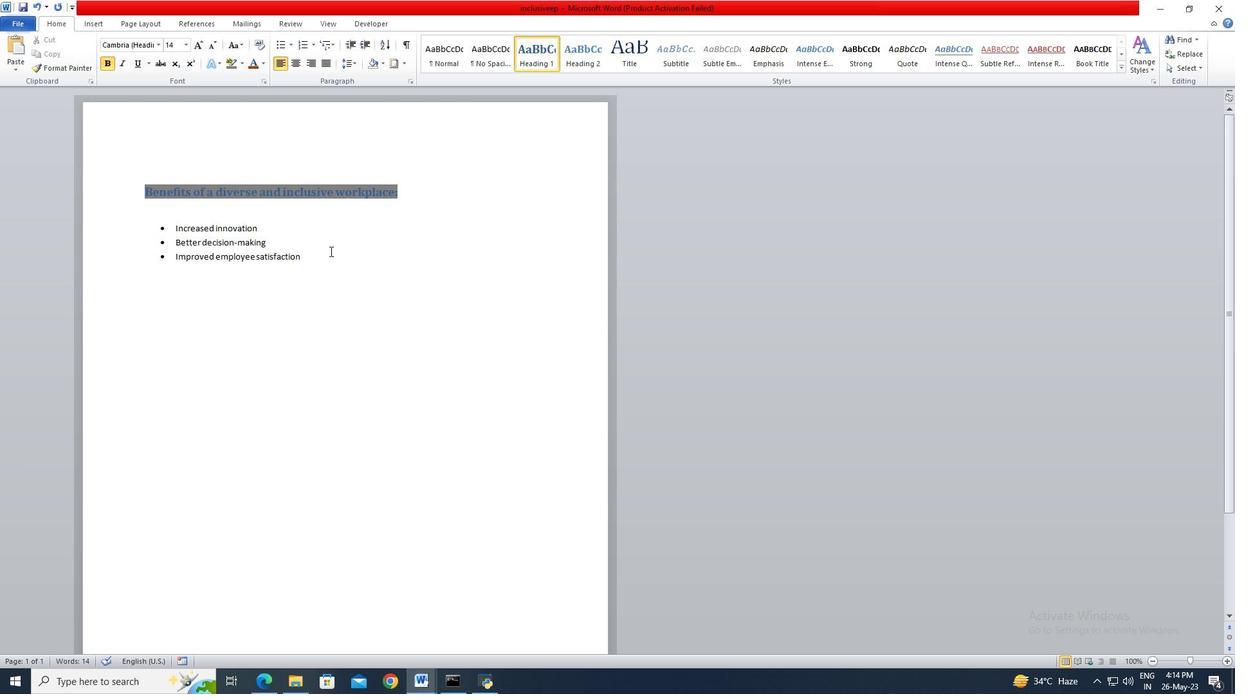 
Action: Key pressed ctrl+A
Screenshot: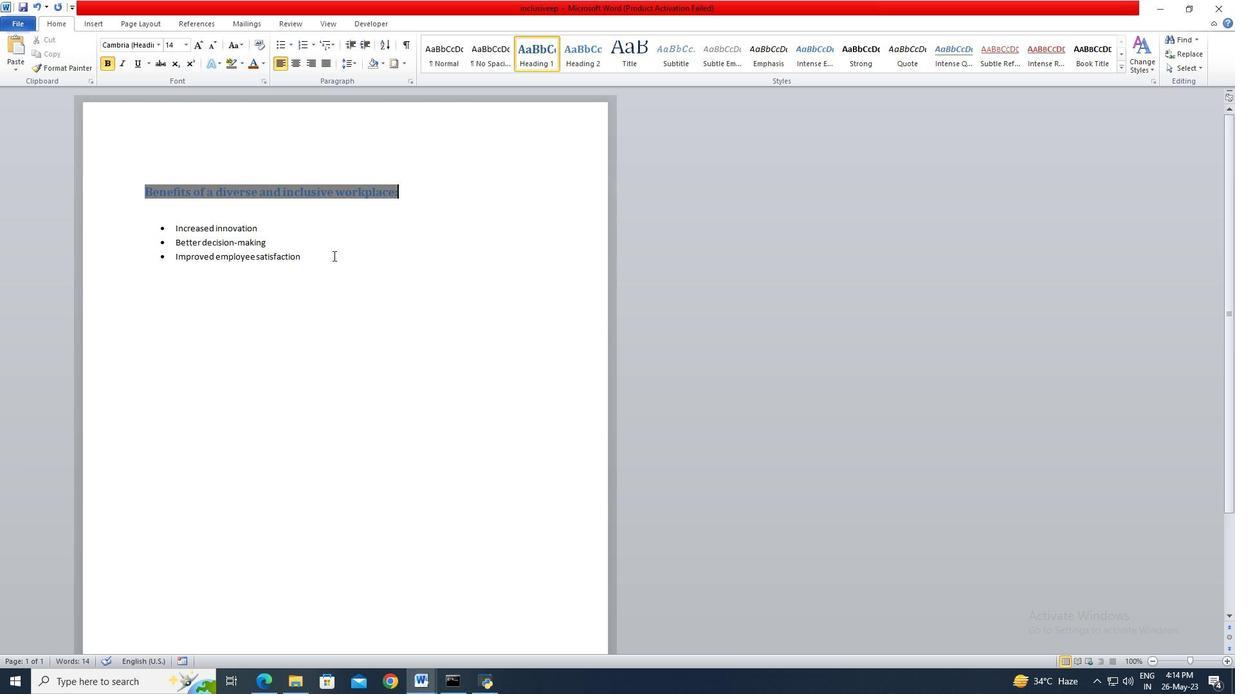 
Action: Mouse moved to (404, 68)
Screenshot: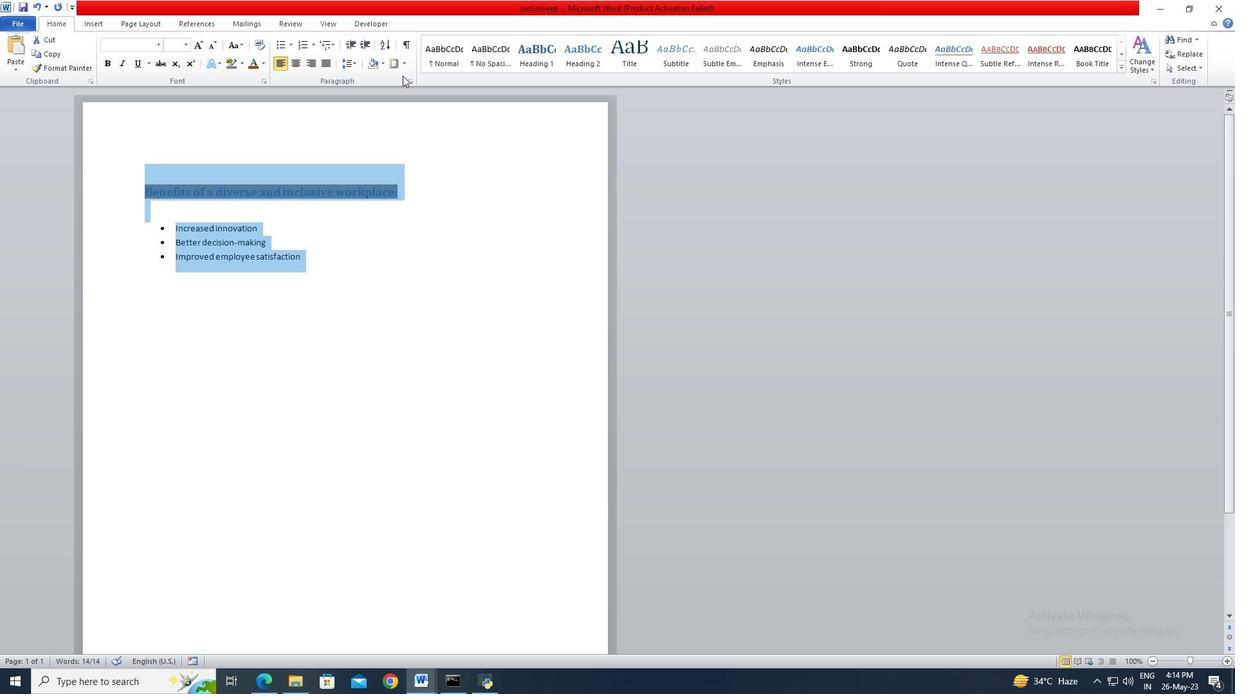 
Action: Mouse pressed left at (404, 68)
Screenshot: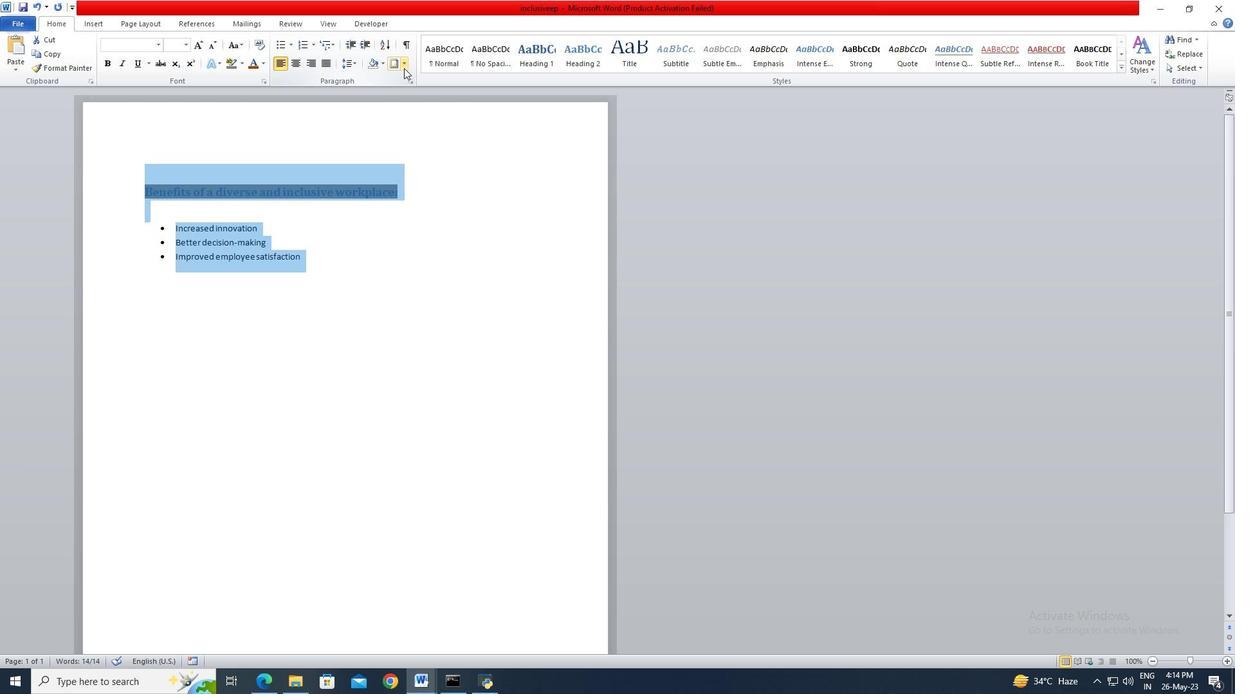 
Action: Mouse moved to (407, 164)
Screenshot: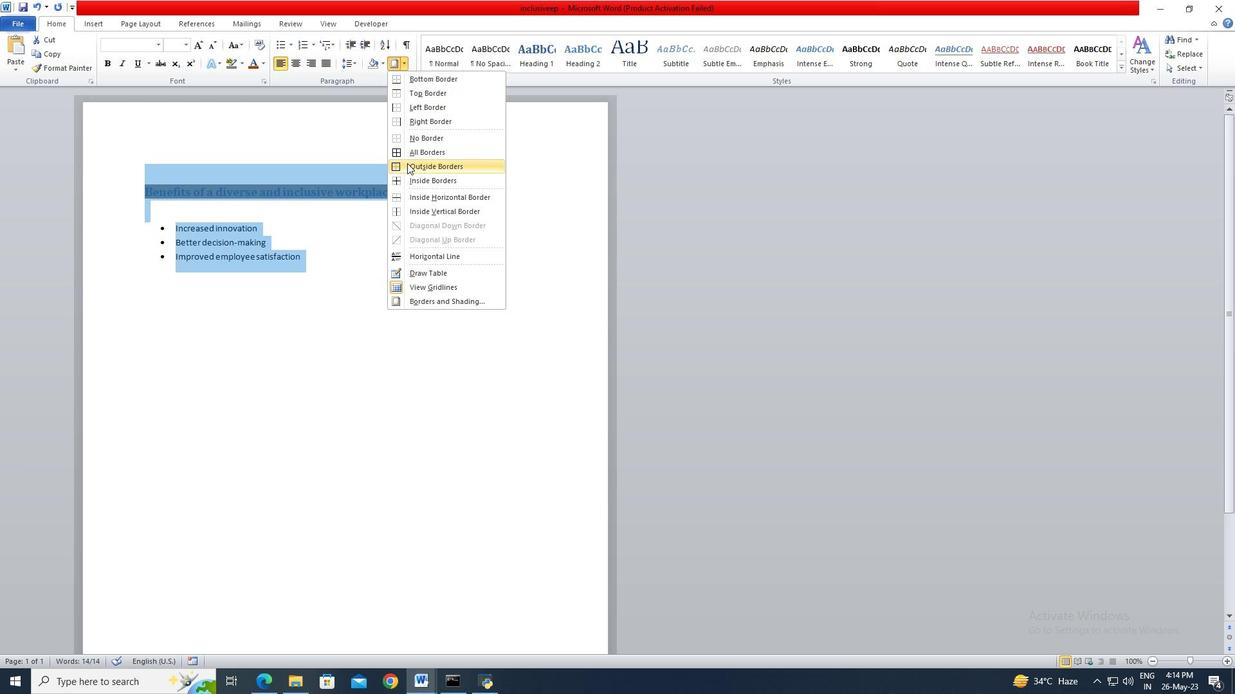 
Action: Mouse pressed left at (407, 164)
Screenshot: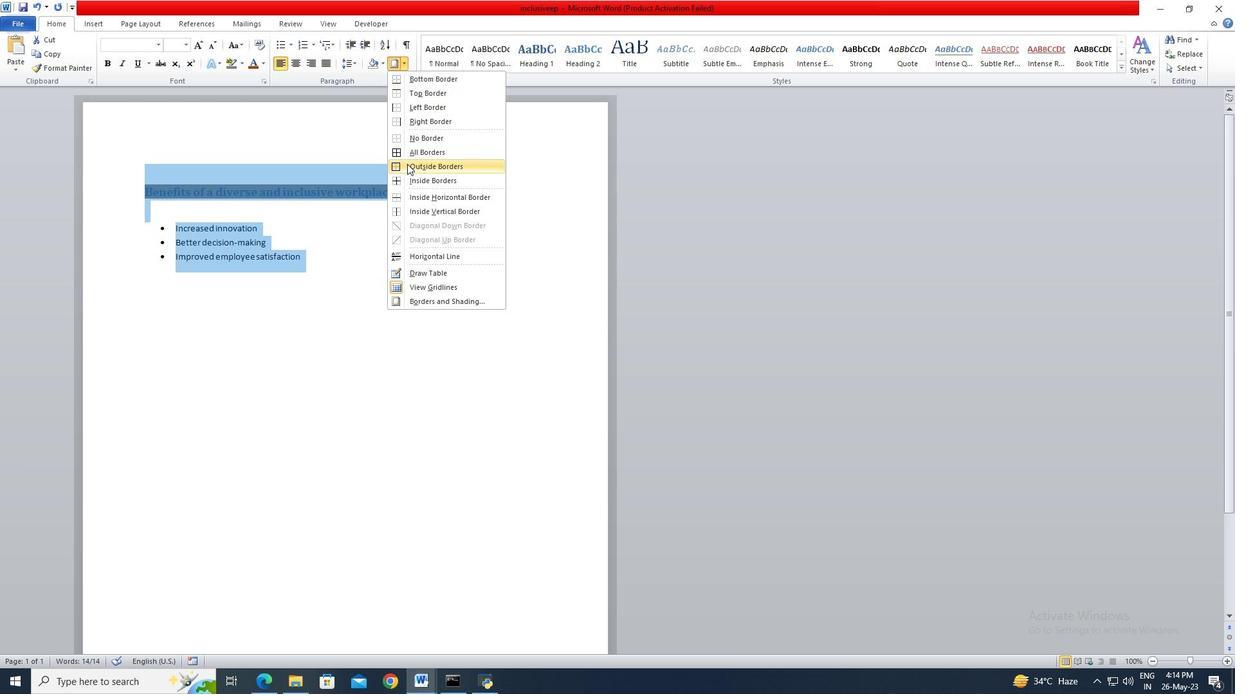
Action: Mouse moved to (155, 193)
Screenshot: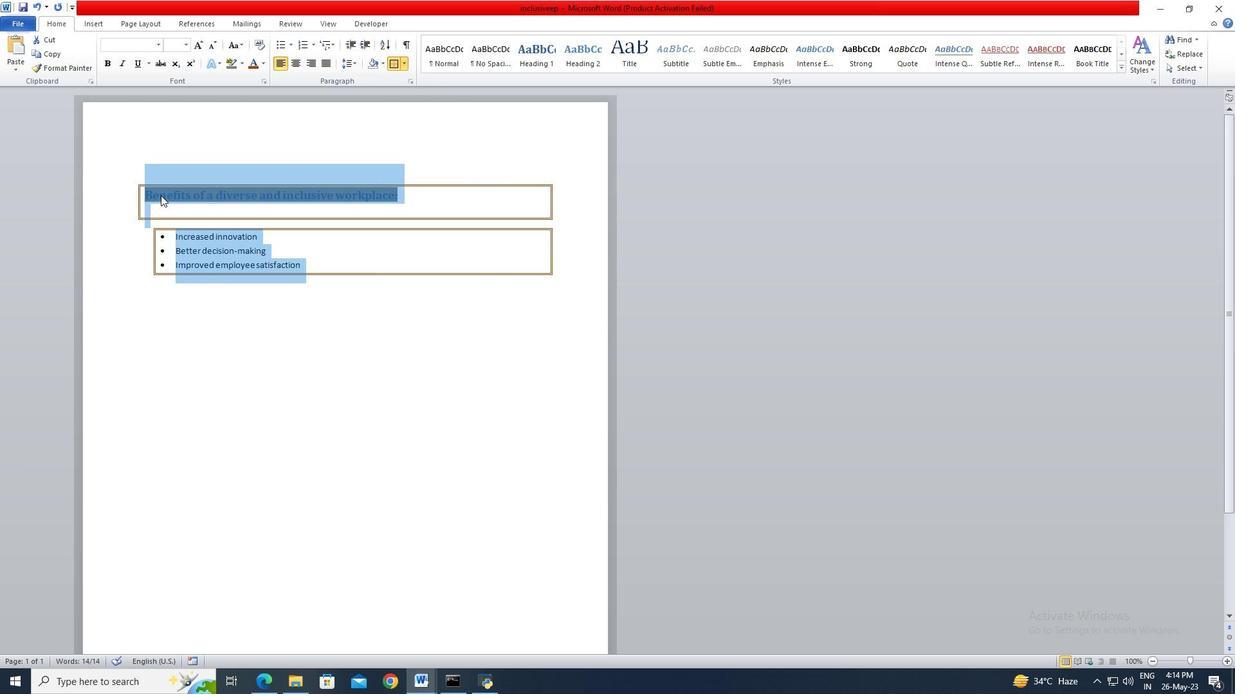 
Action: Mouse pressed left at (155, 193)
Screenshot: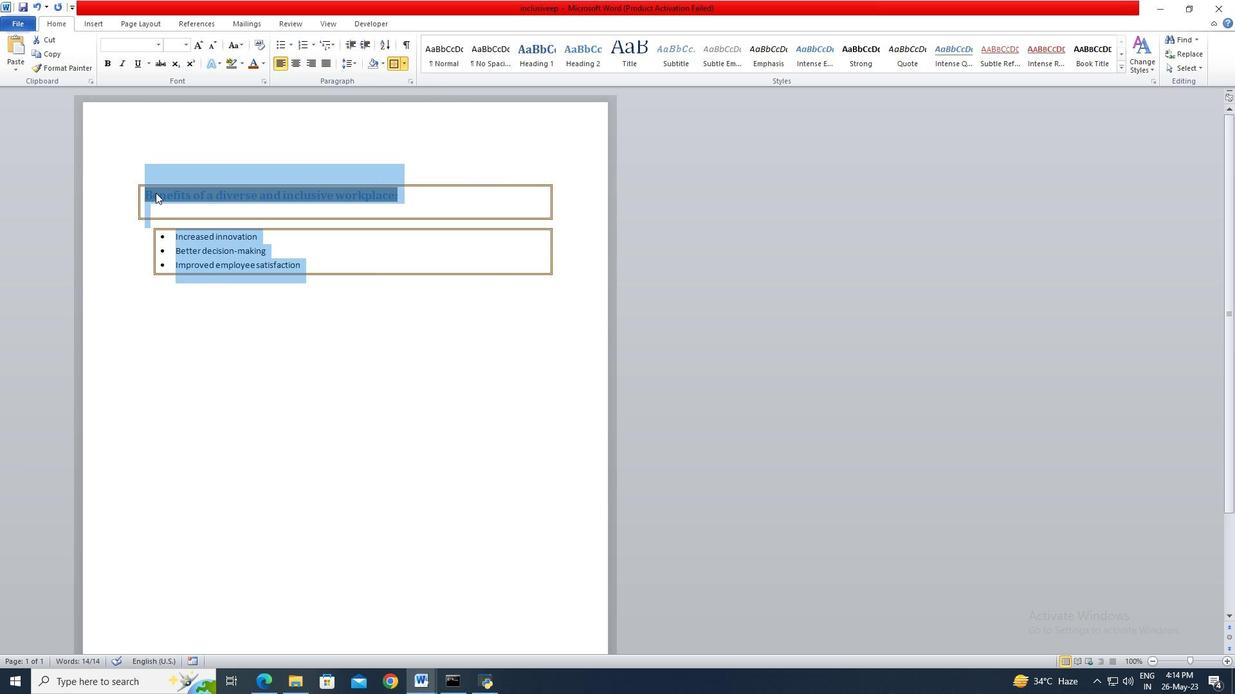 
Action: Mouse moved to (146, 194)
Screenshot: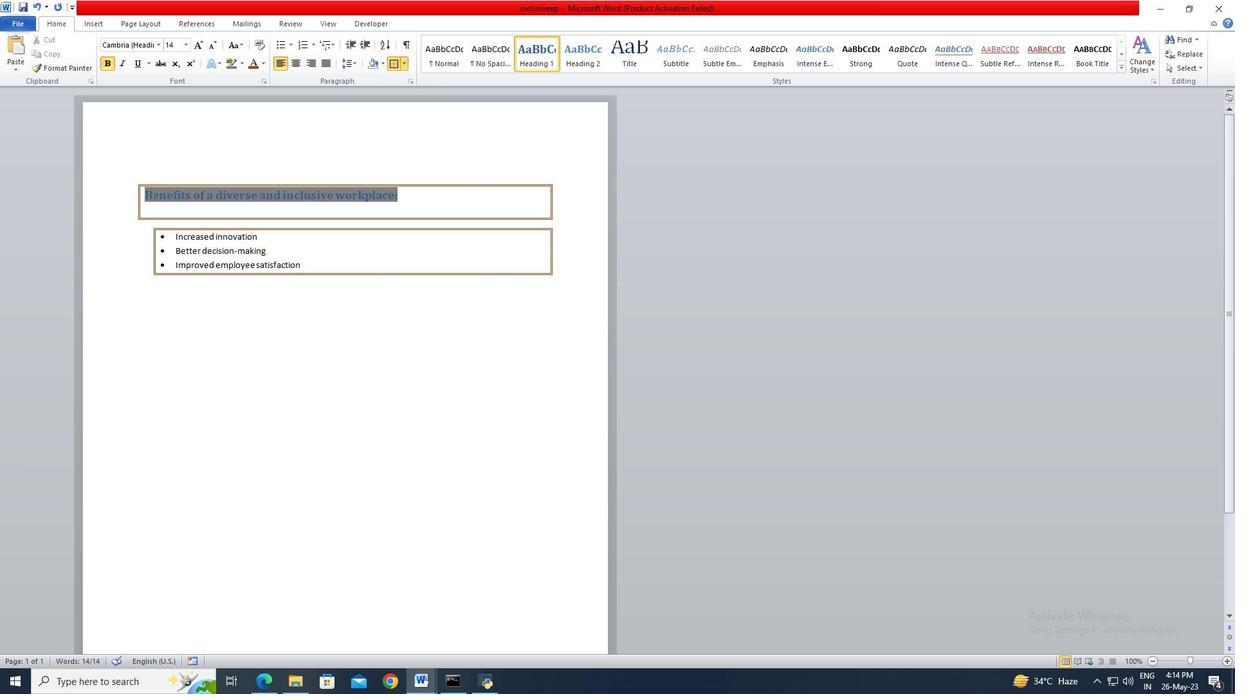 
Action: Mouse pressed left at (146, 194)
Screenshot: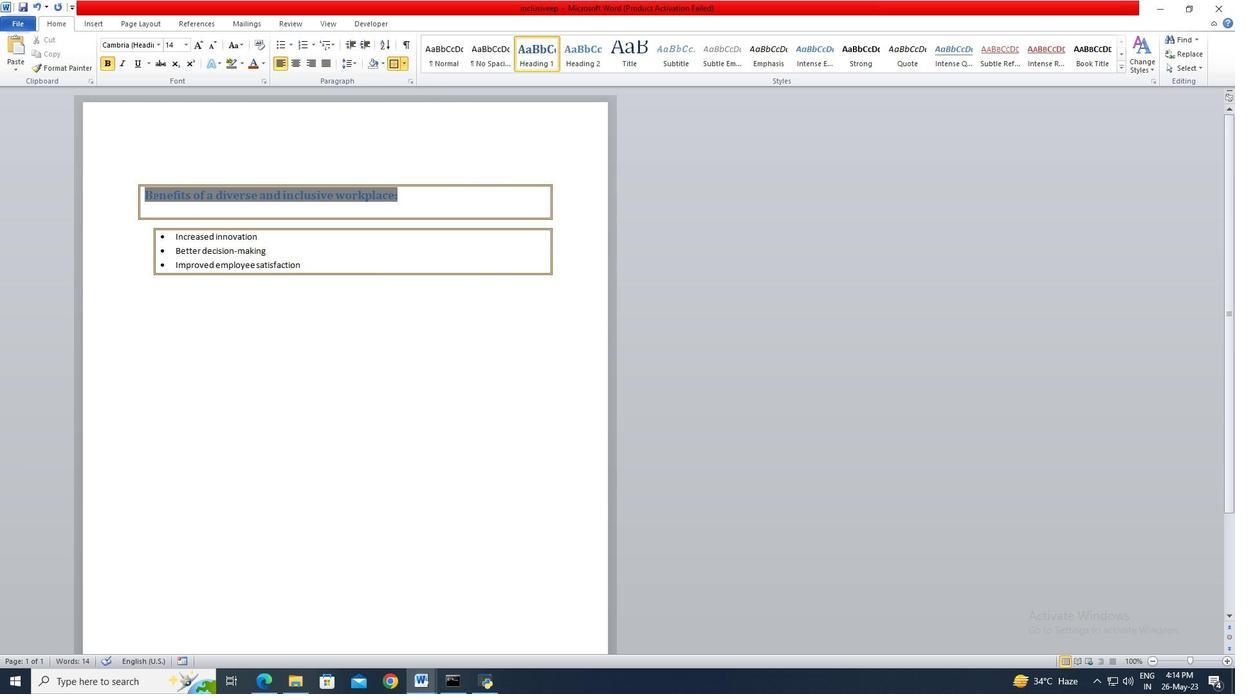 
Action: Mouse moved to (259, 200)
Screenshot: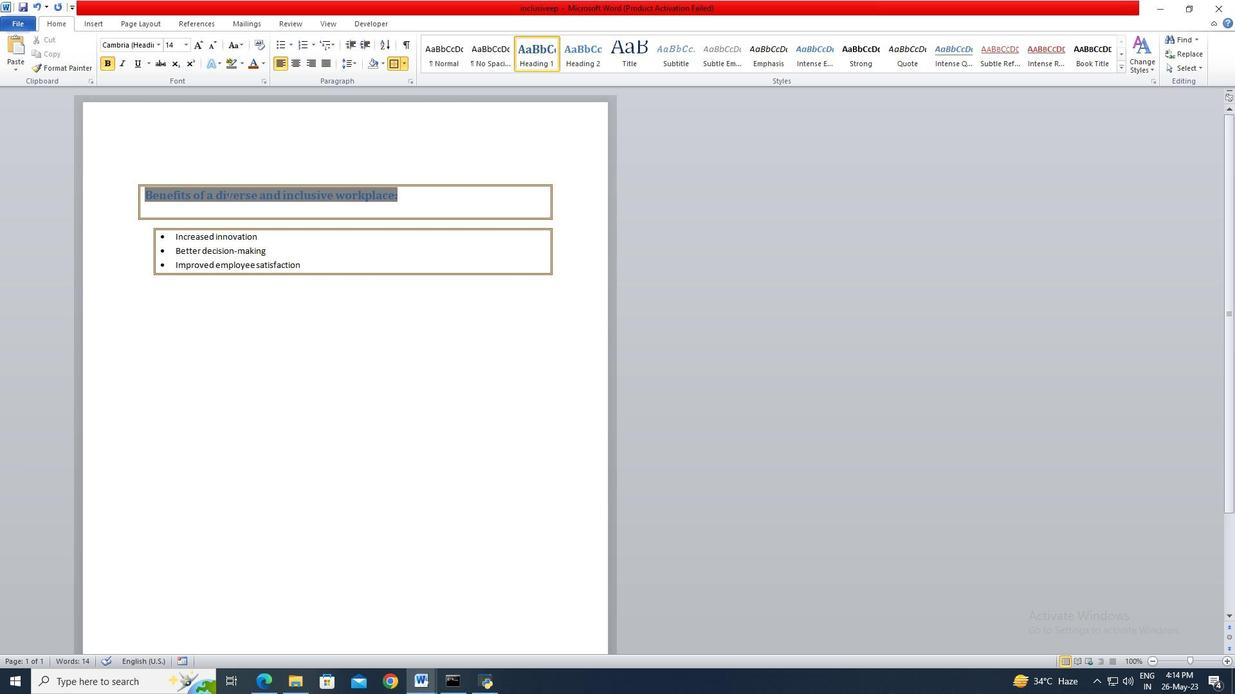 
Action: Key pressed <Key.shift><Key.right><Key.end>
Screenshot: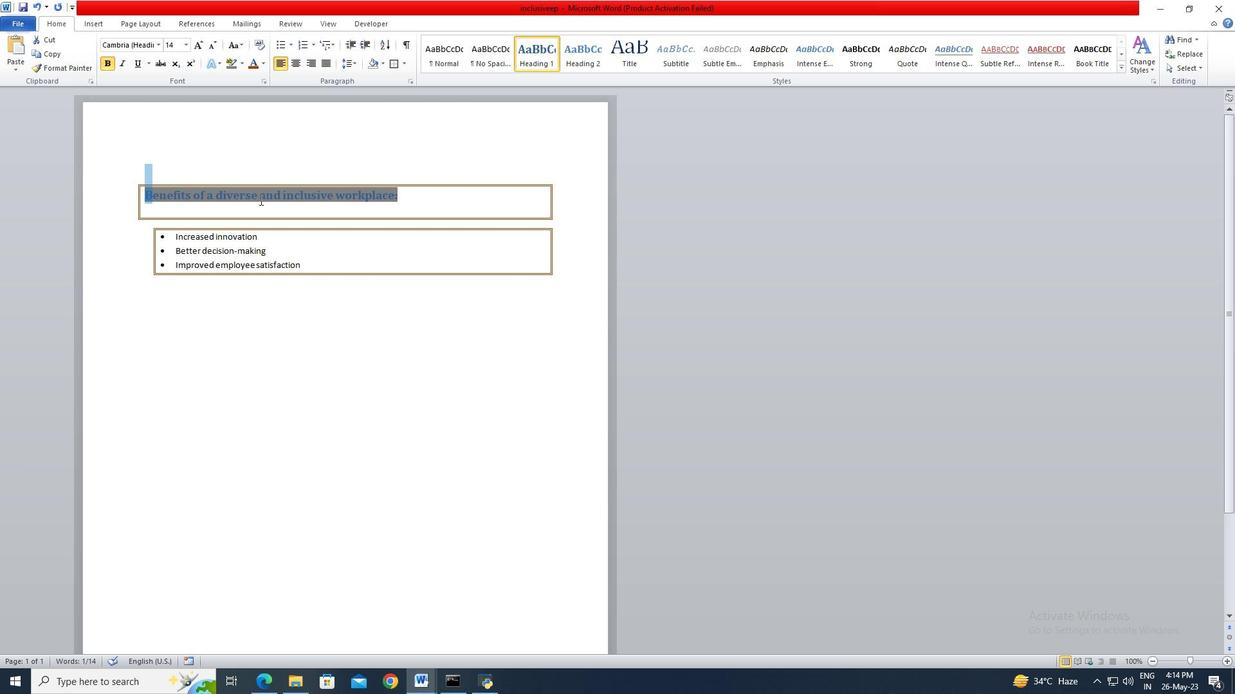 
Action: Mouse moved to (175, 48)
Screenshot: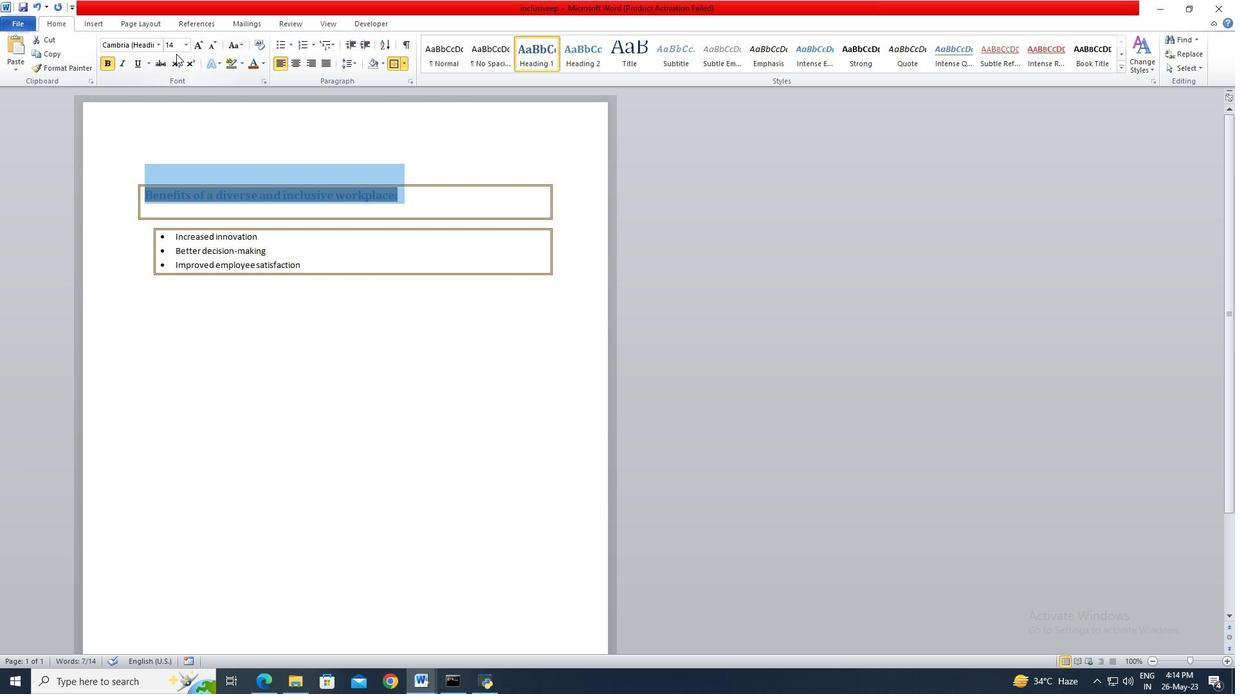 
Action: Mouse pressed left at (175, 48)
Screenshot: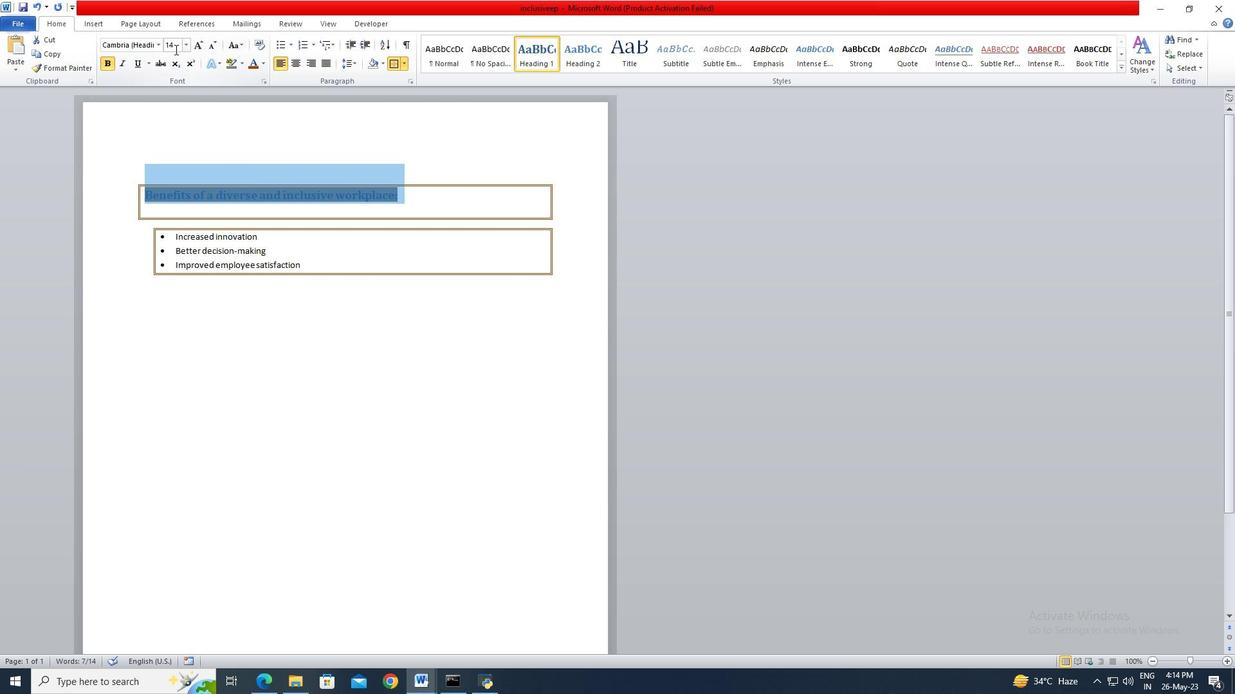 
Action: Key pressed 18<Key.enter>
Screenshot: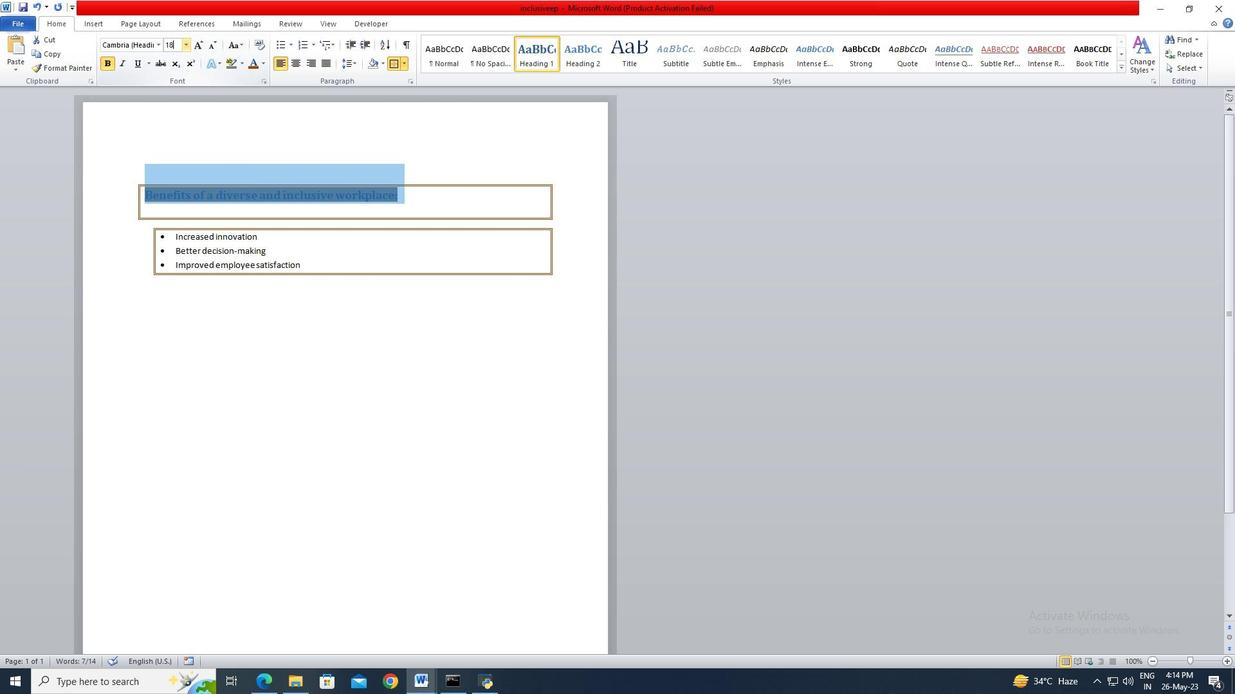 
Action: Mouse moved to (174, 239)
Screenshot: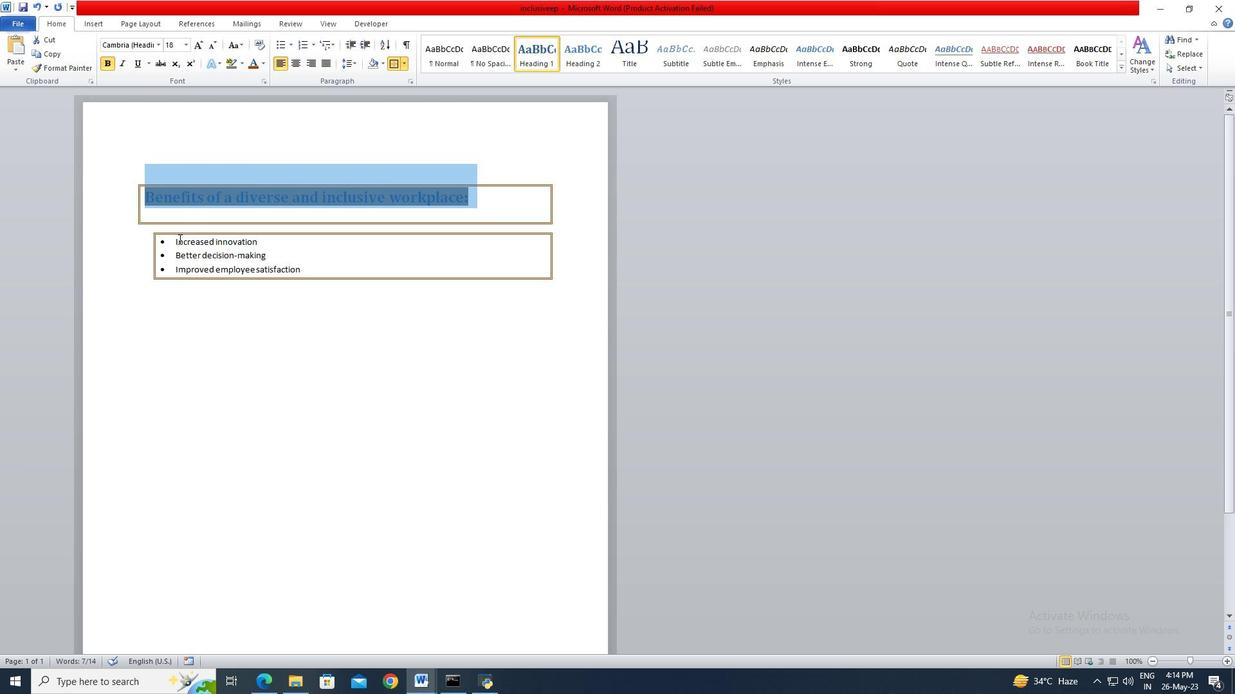 
Action: Mouse pressed left at (174, 239)
Screenshot: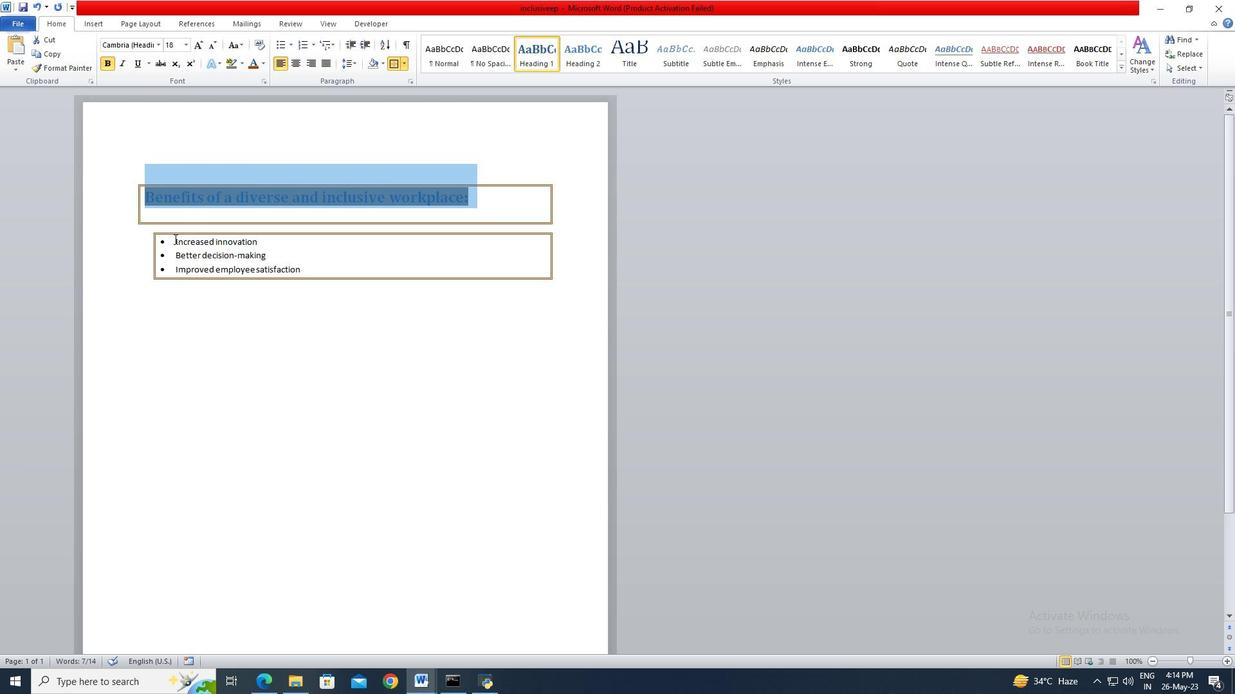 
Action: Mouse moved to (307, 272)
Screenshot: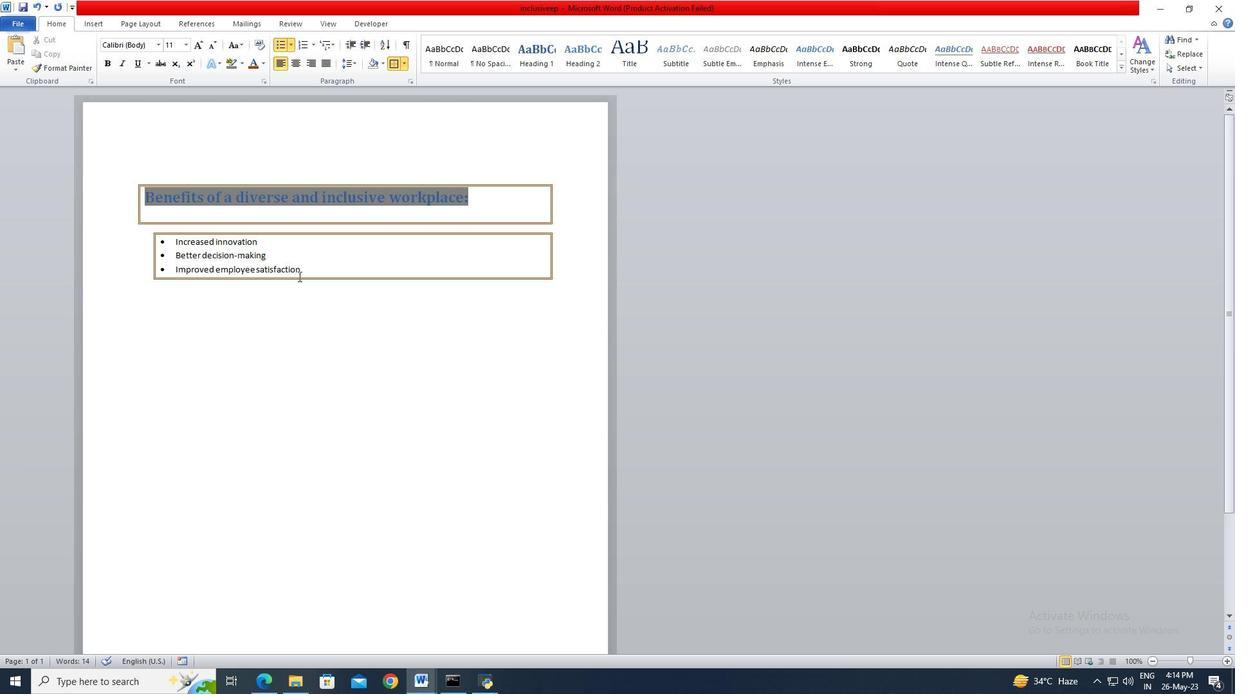 
Action: Key pressed <Key.shift>
Screenshot: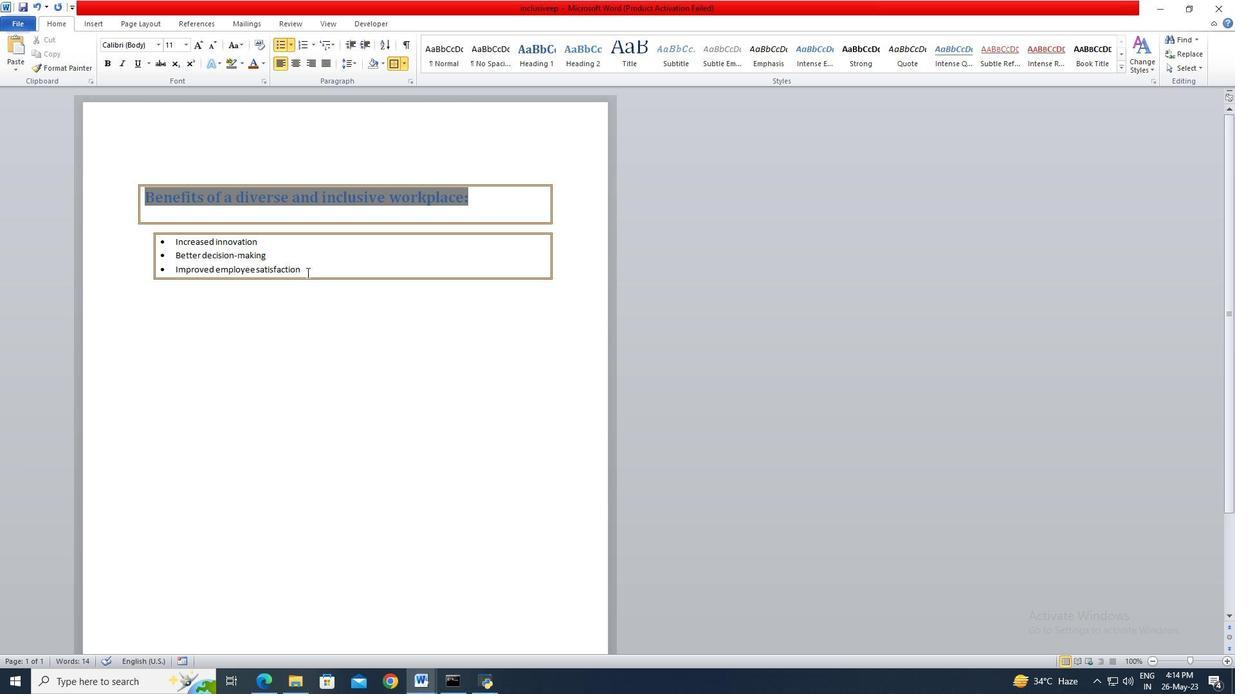 
Action: Mouse moved to (309, 272)
Screenshot: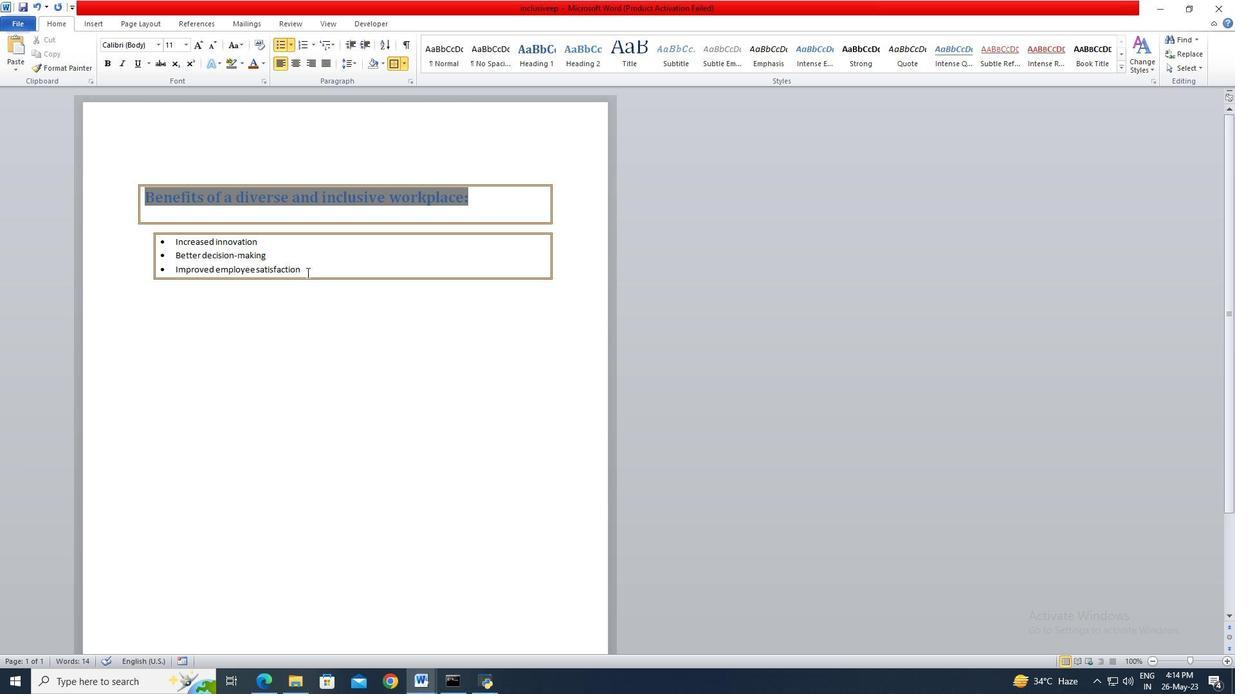 
Action: Key pressed <Key.shift><Key.shift><Key.shift><Key.shift>
Screenshot: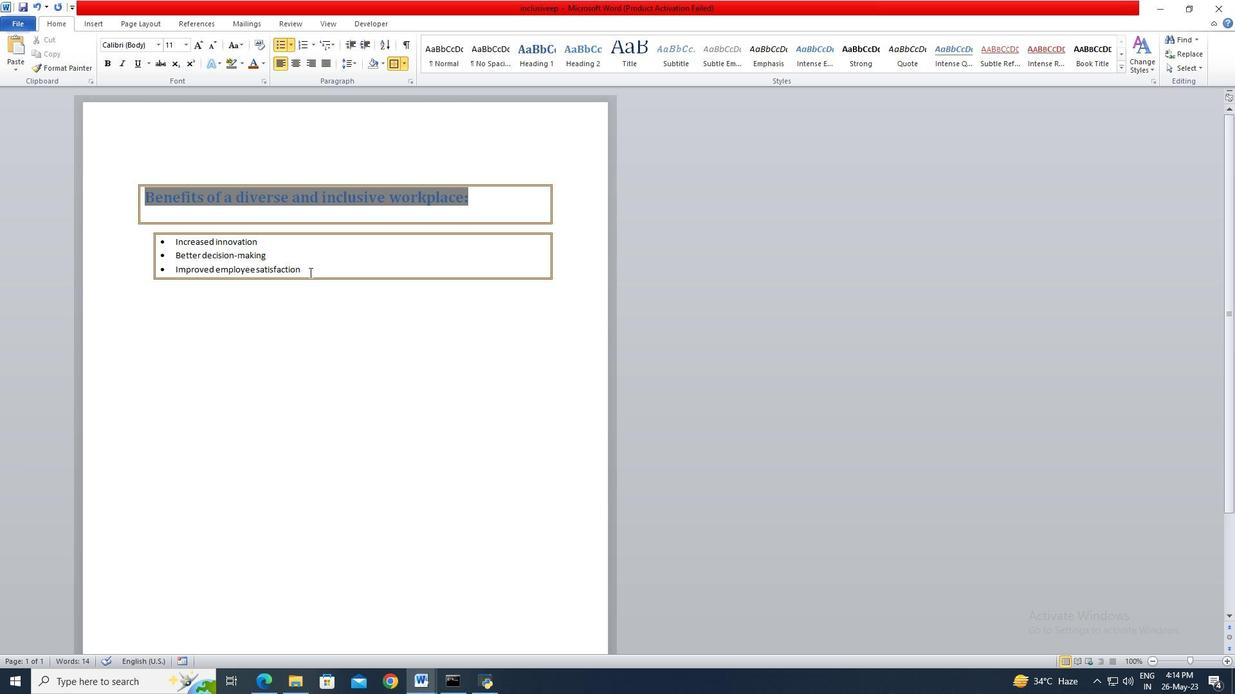 
Action: Mouse pressed left at (309, 272)
Screenshot: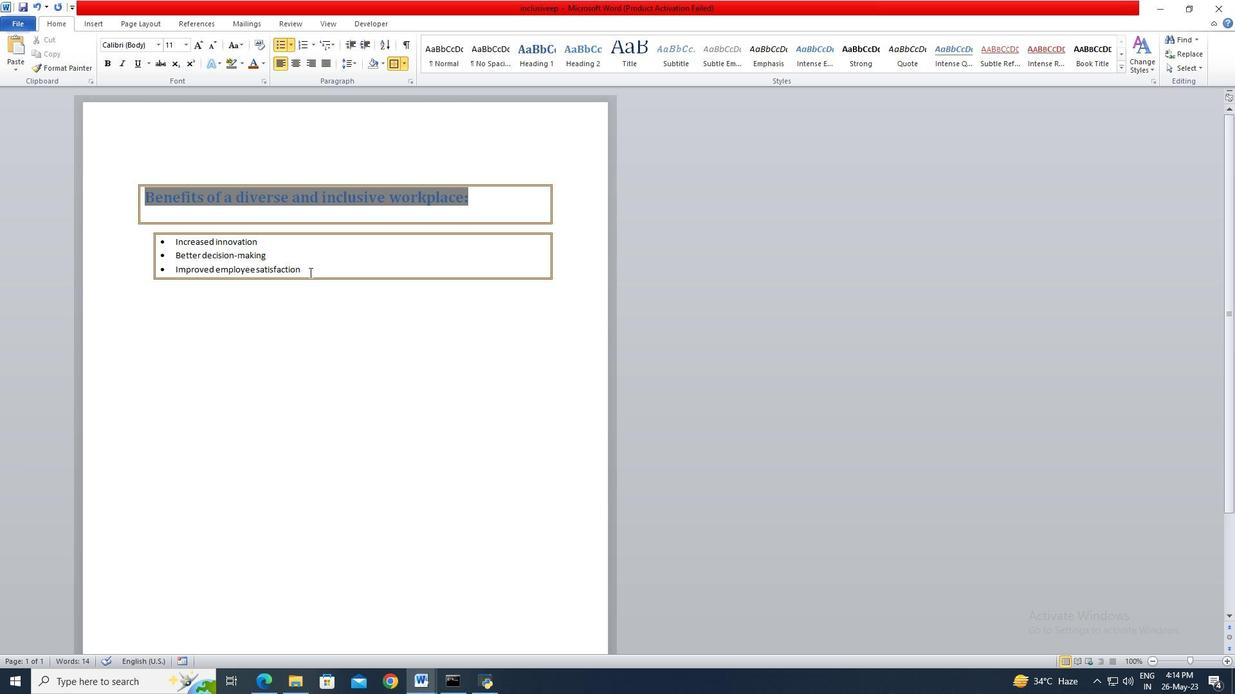 
Action: Key pressed <Key.shift><Key.shift><Key.shift><Key.shift><Key.shift><Key.shift>
Screenshot: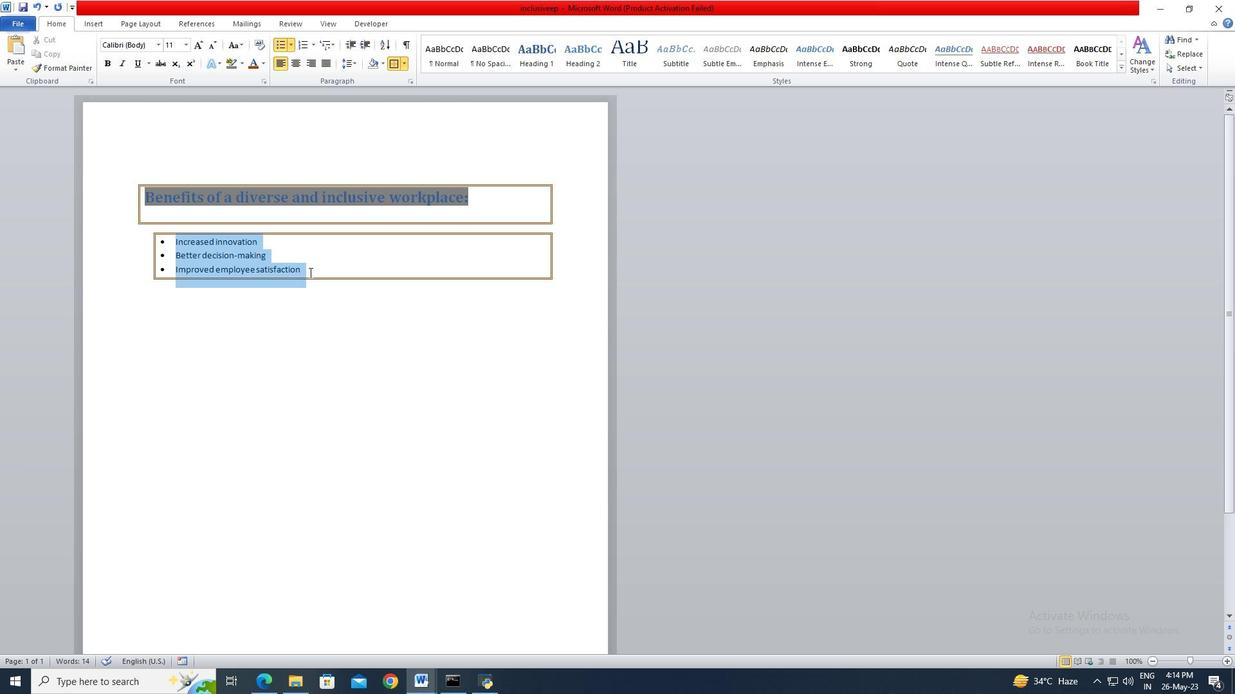 
Action: Mouse moved to (177, 46)
Screenshot: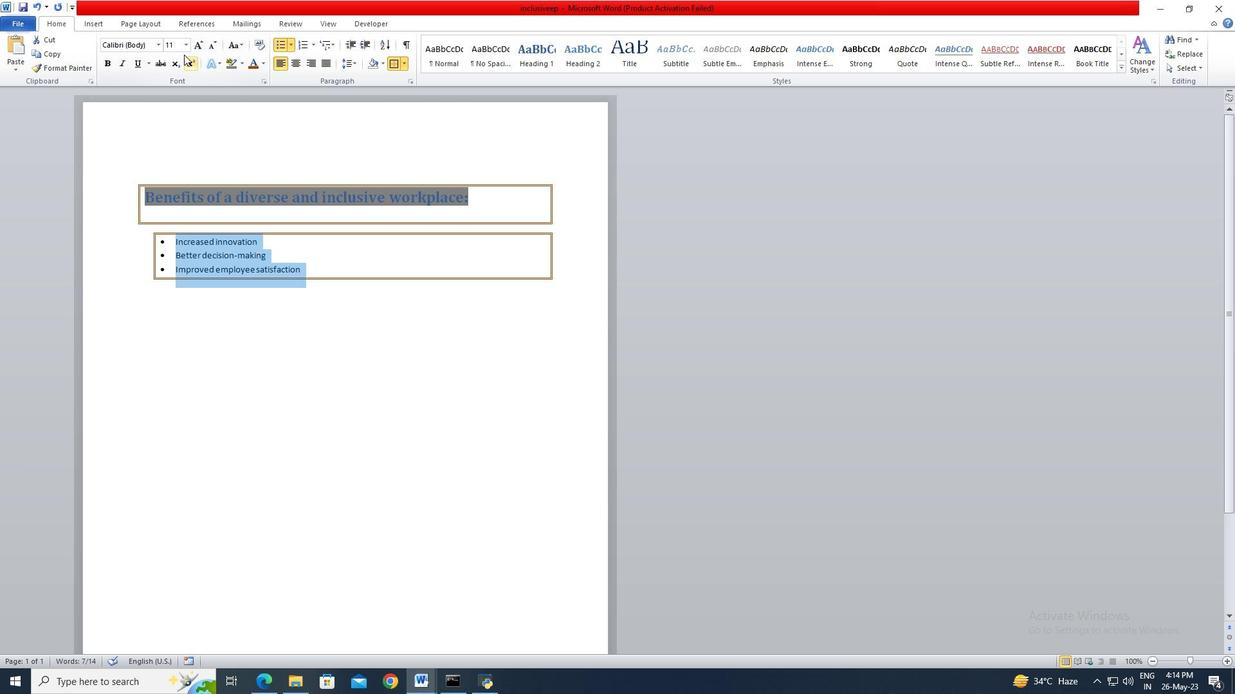 
Action: Mouse pressed left at (177, 46)
Screenshot: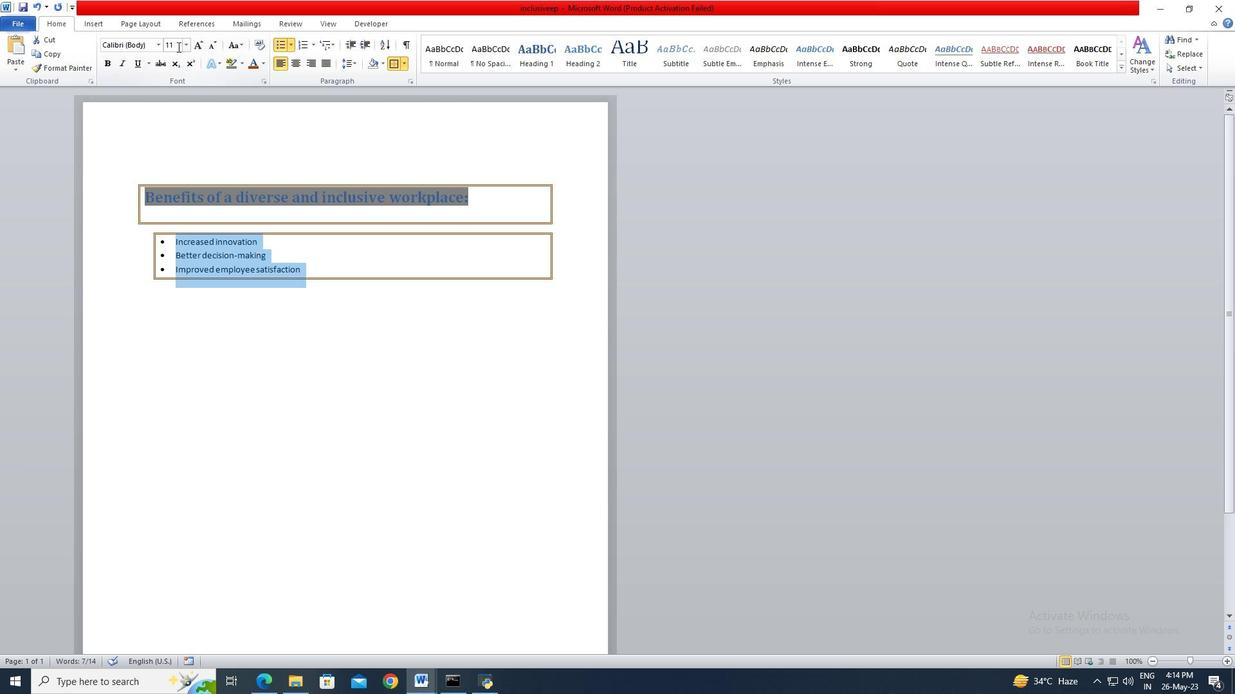 
Action: Key pressed 18<Key.enter>
Screenshot: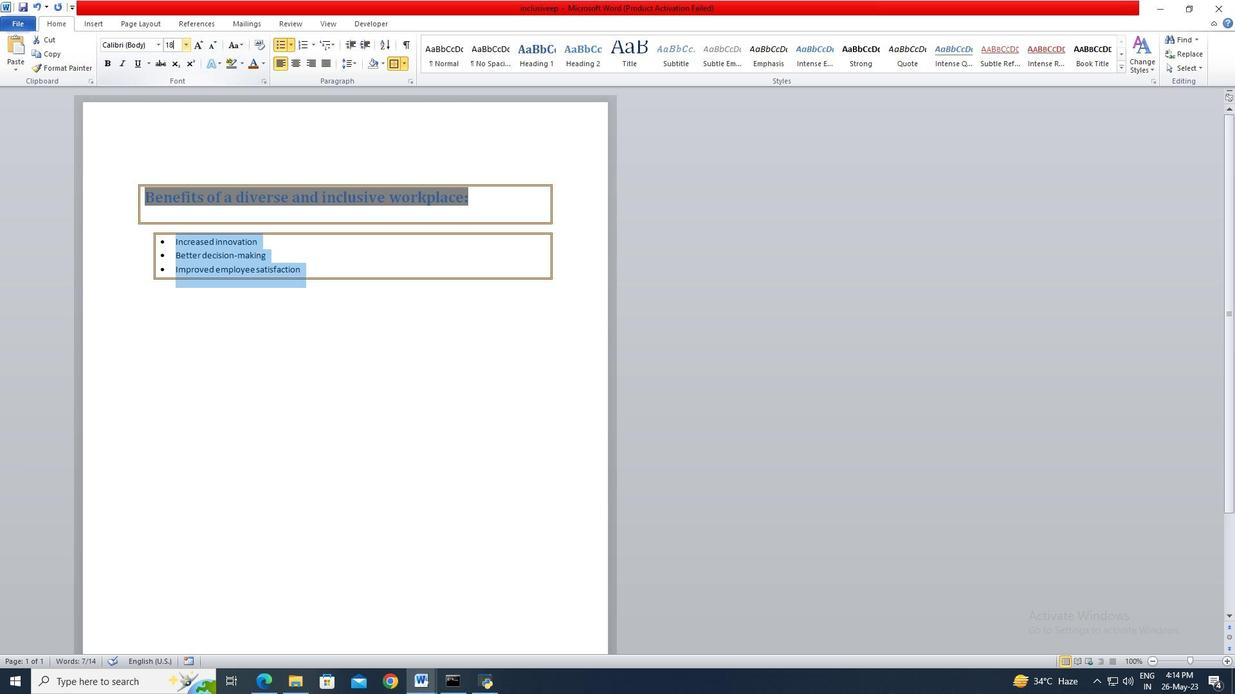 
Action: Mouse moved to (225, 121)
Screenshot: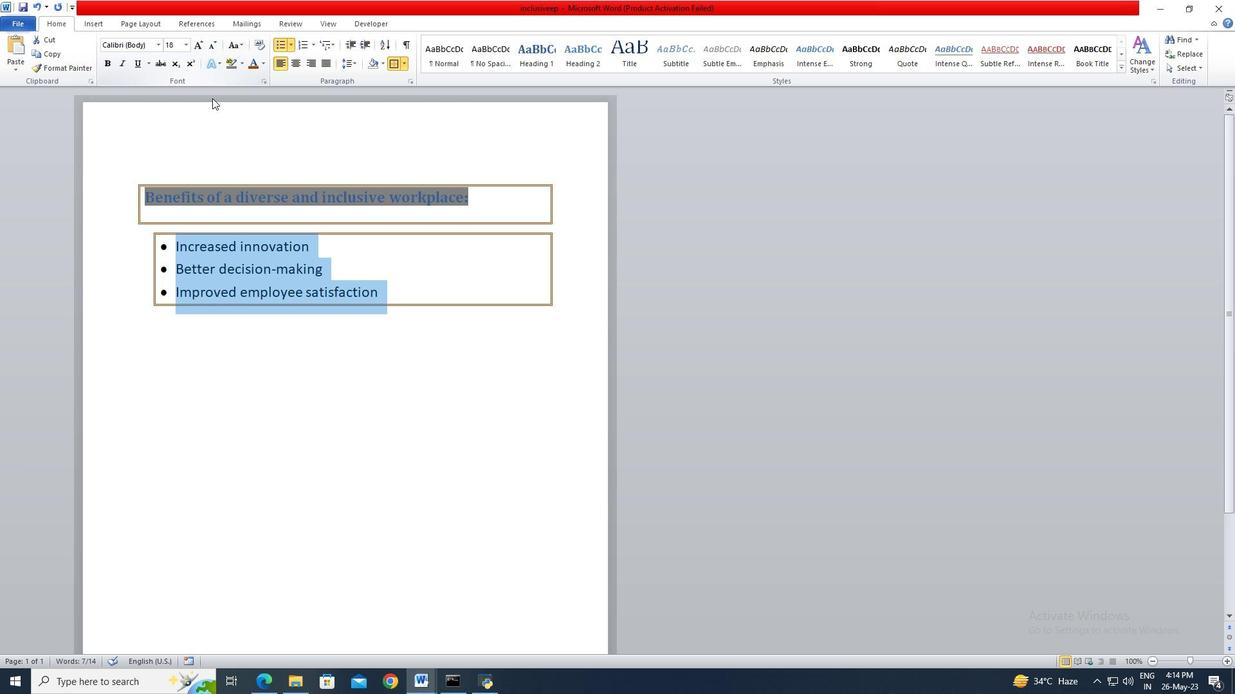
